 Task: Find connections with filter location Huelva with filter topic #aiwith filter profile language French with filter current company Latest Job Updates For Freshers and Experienced with filter school Freshers Jobs Kolkata with filter industry Religious Institutions with filter service category Personal Injury Law with filter keywords title Quality Engineer
Action: Mouse moved to (531, 70)
Screenshot: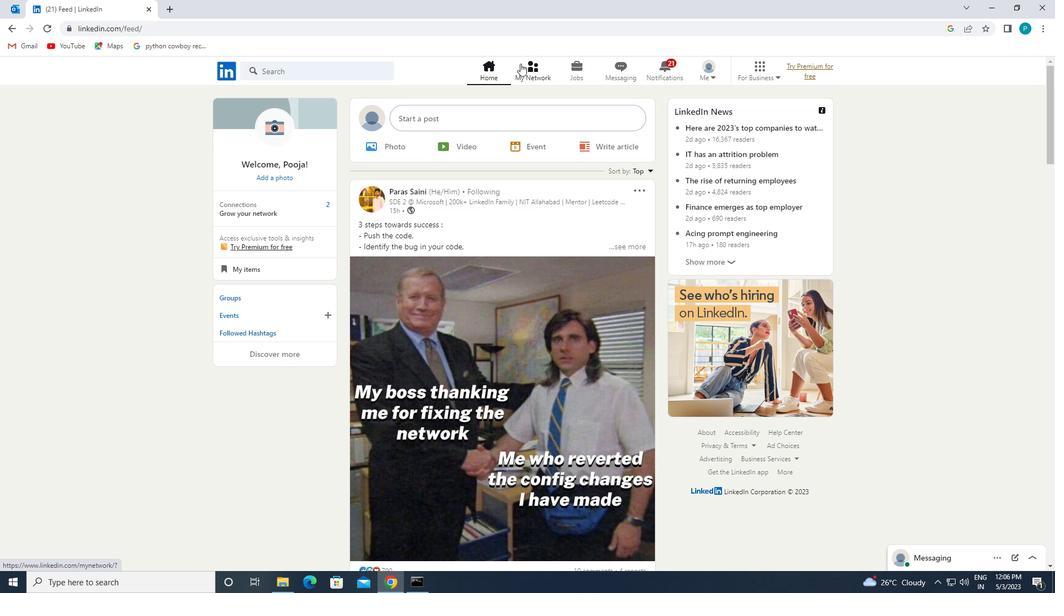 
Action: Mouse pressed left at (531, 70)
Screenshot: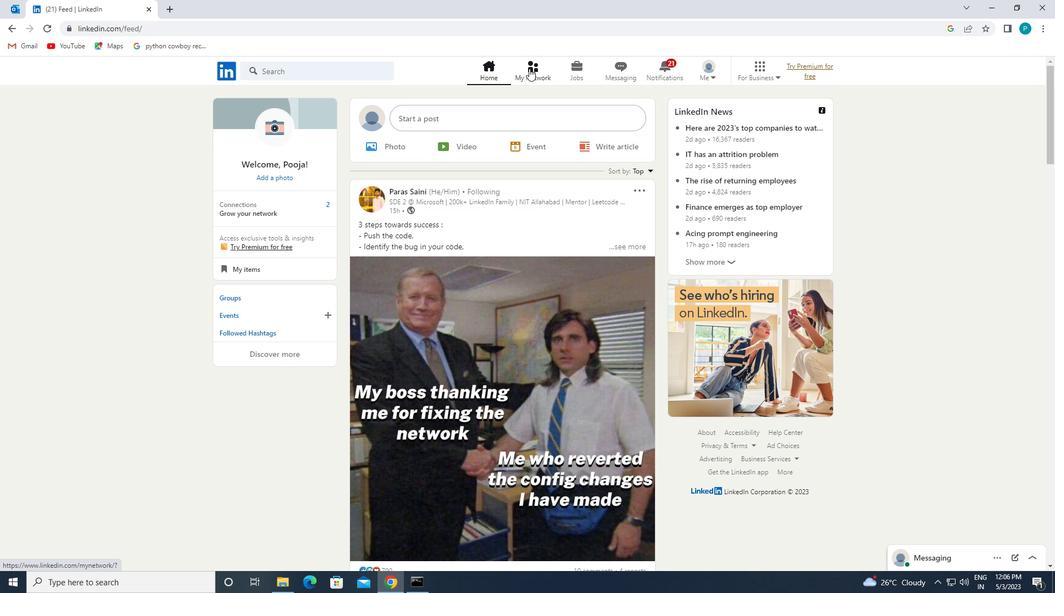 
Action: Mouse moved to (338, 136)
Screenshot: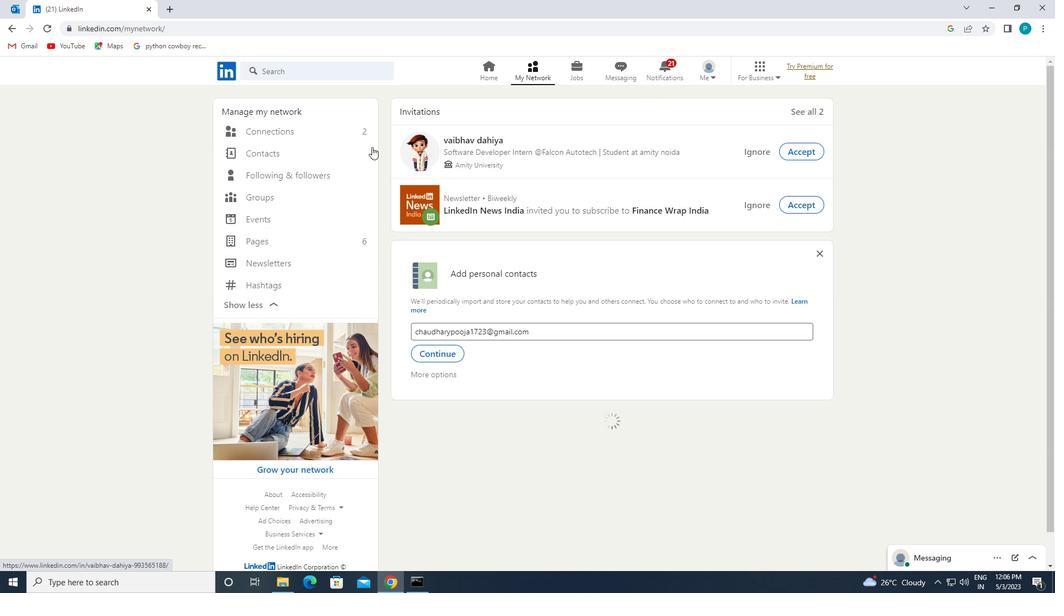 
Action: Mouse pressed left at (338, 136)
Screenshot: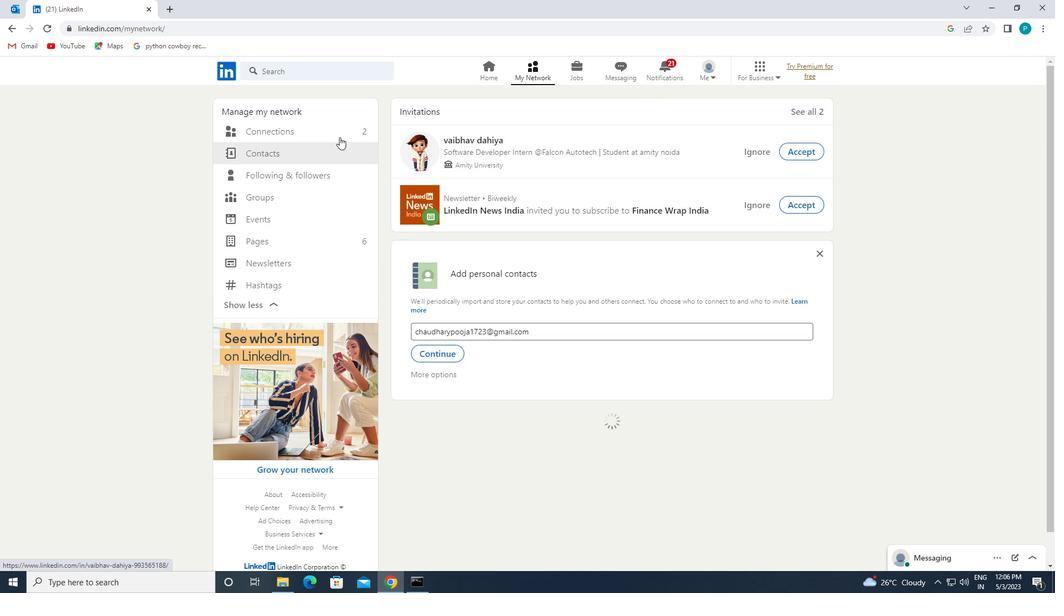 
Action: Mouse moved to (612, 127)
Screenshot: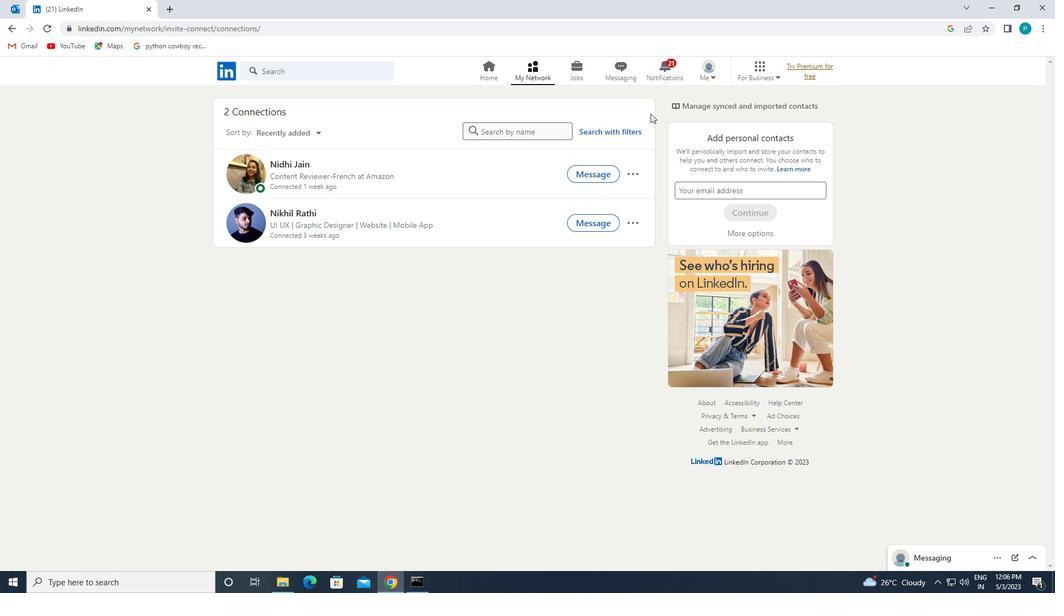 
Action: Mouse pressed left at (612, 127)
Screenshot: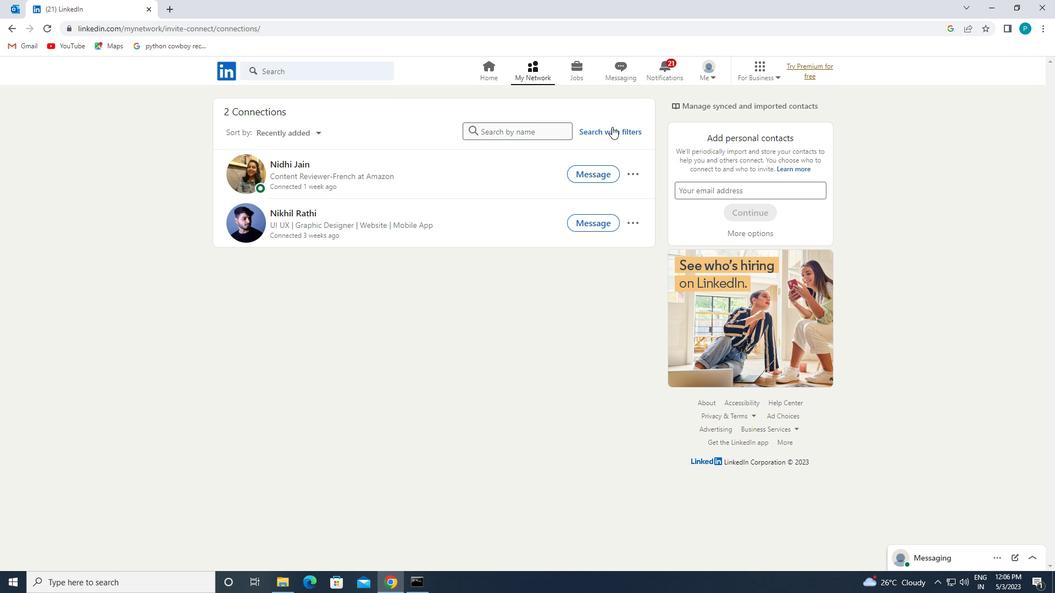 
Action: Mouse moved to (555, 106)
Screenshot: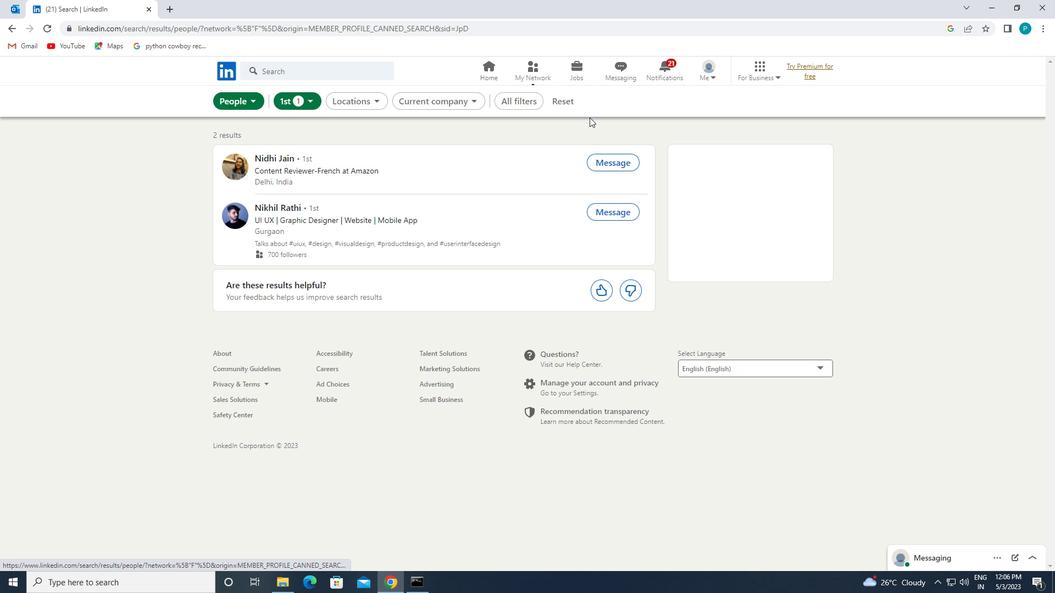 
Action: Mouse pressed left at (555, 106)
Screenshot: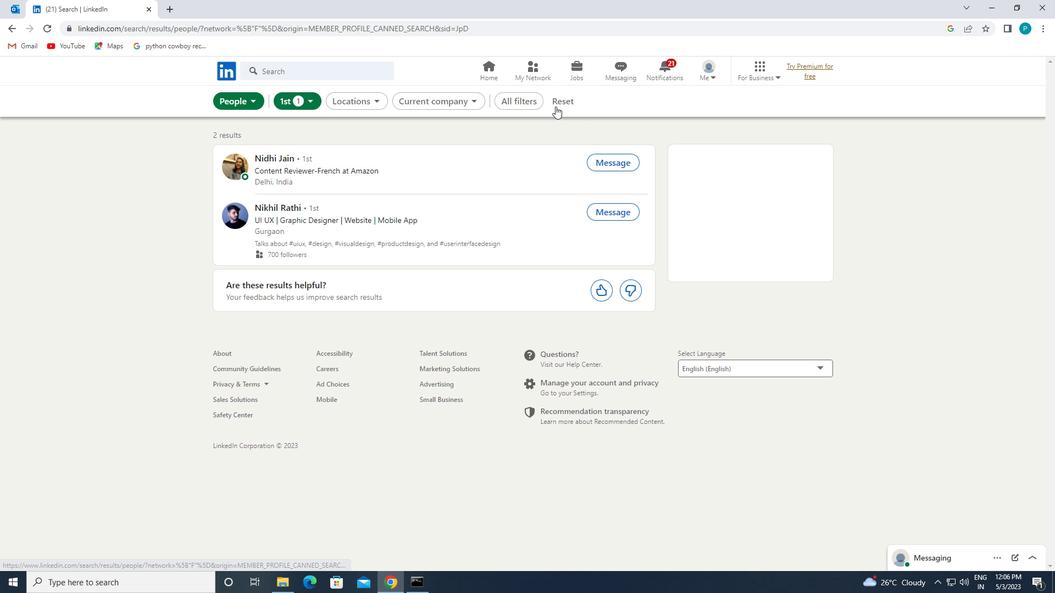 
Action: Mouse moved to (538, 100)
Screenshot: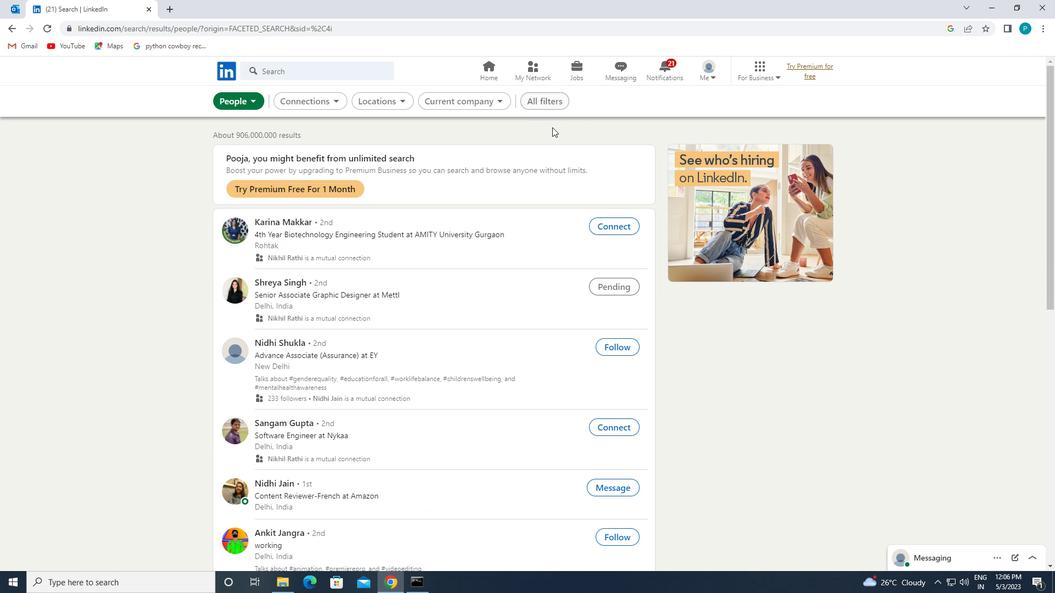 
Action: Mouse pressed left at (538, 100)
Screenshot: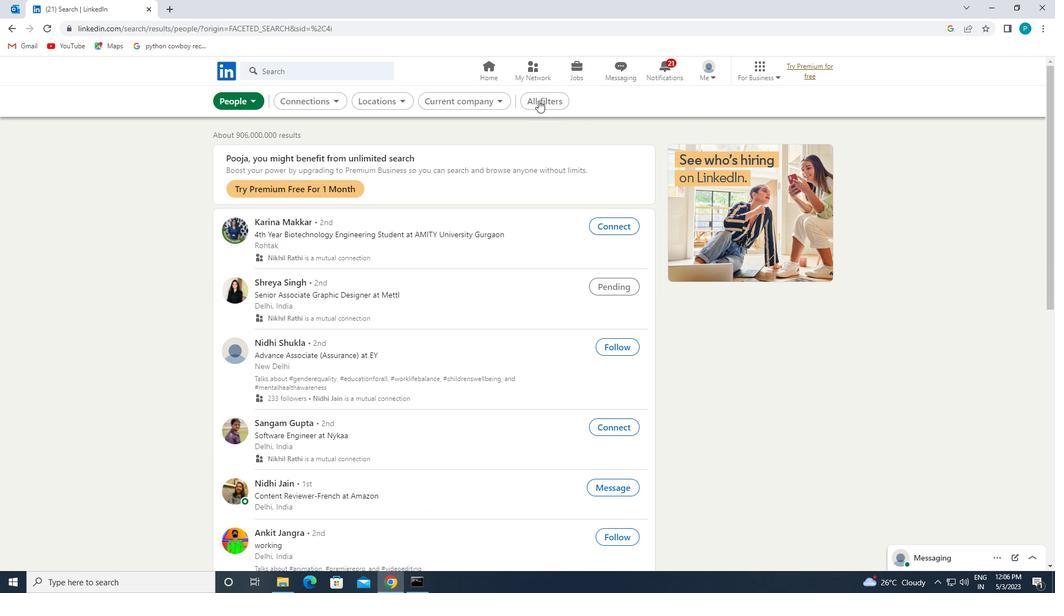 
Action: Mouse moved to (873, 267)
Screenshot: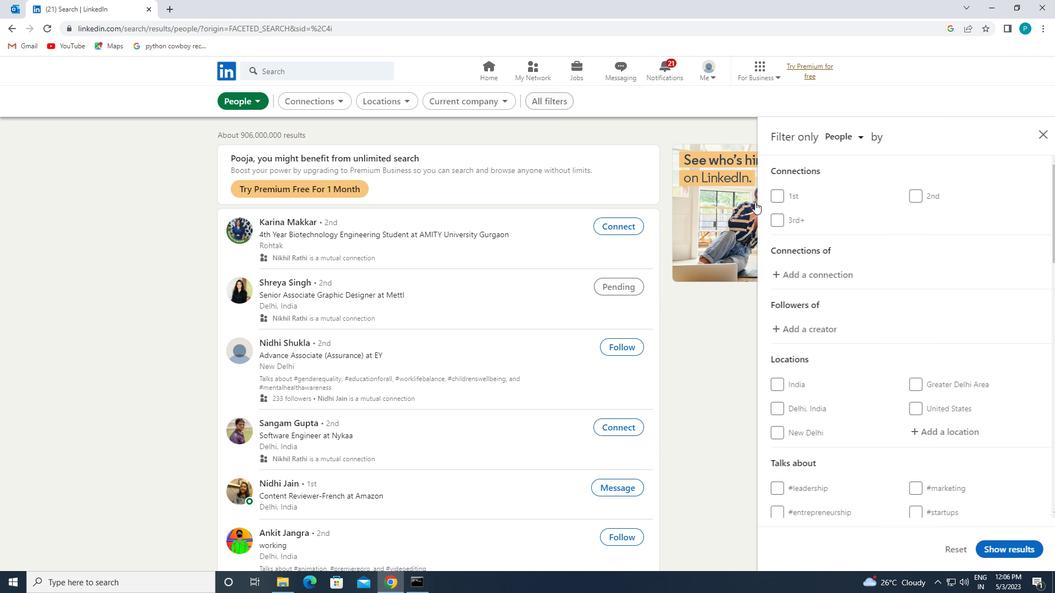 
Action: Mouse scrolled (873, 267) with delta (0, 0)
Screenshot: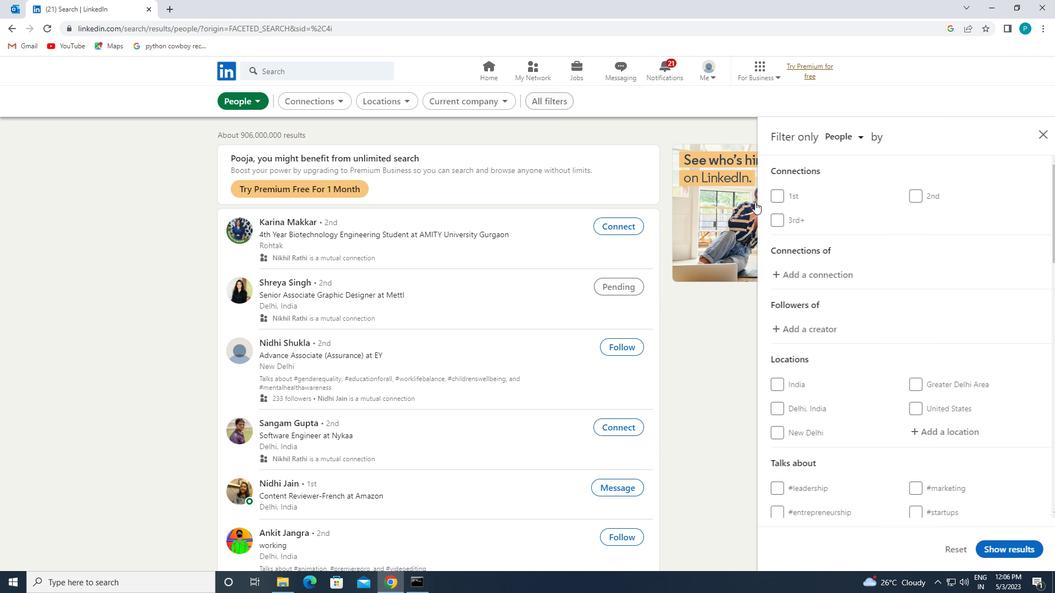 
Action: Mouse scrolled (873, 267) with delta (0, 0)
Screenshot: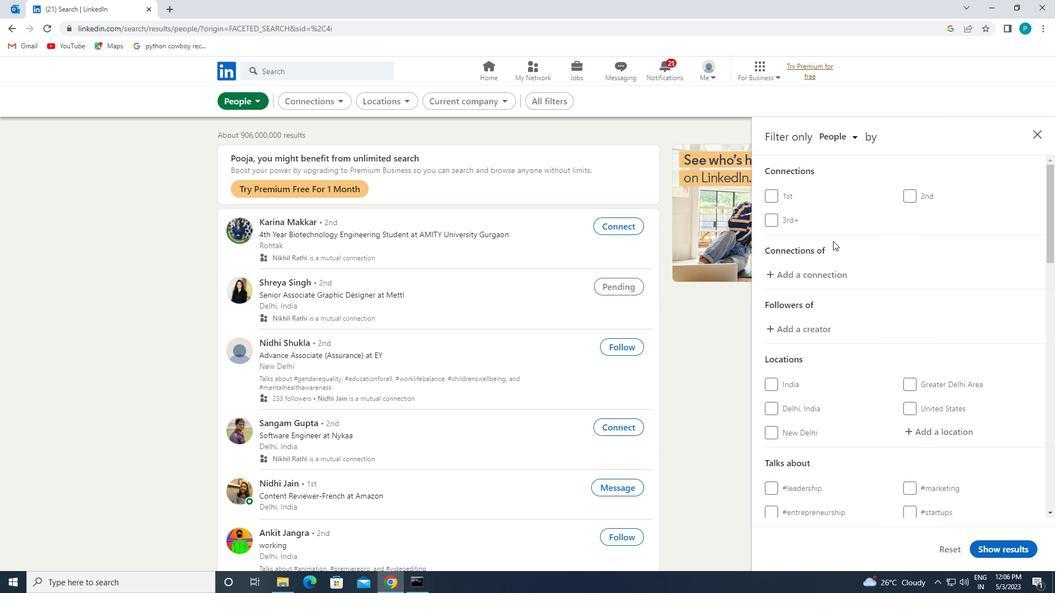 
Action: Mouse moved to (878, 277)
Screenshot: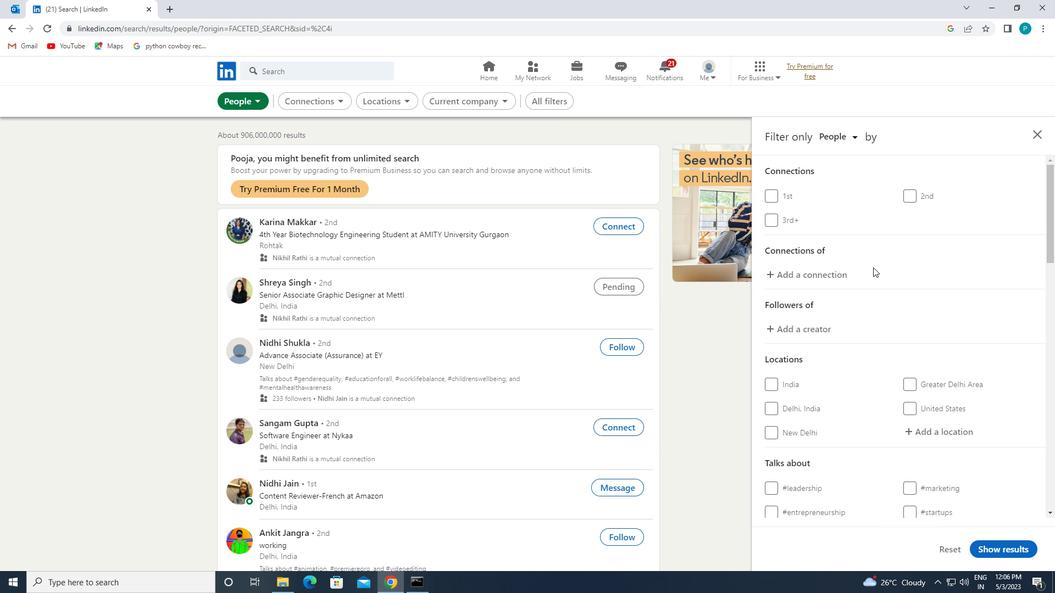 
Action: Mouse scrolled (878, 276) with delta (0, 0)
Screenshot: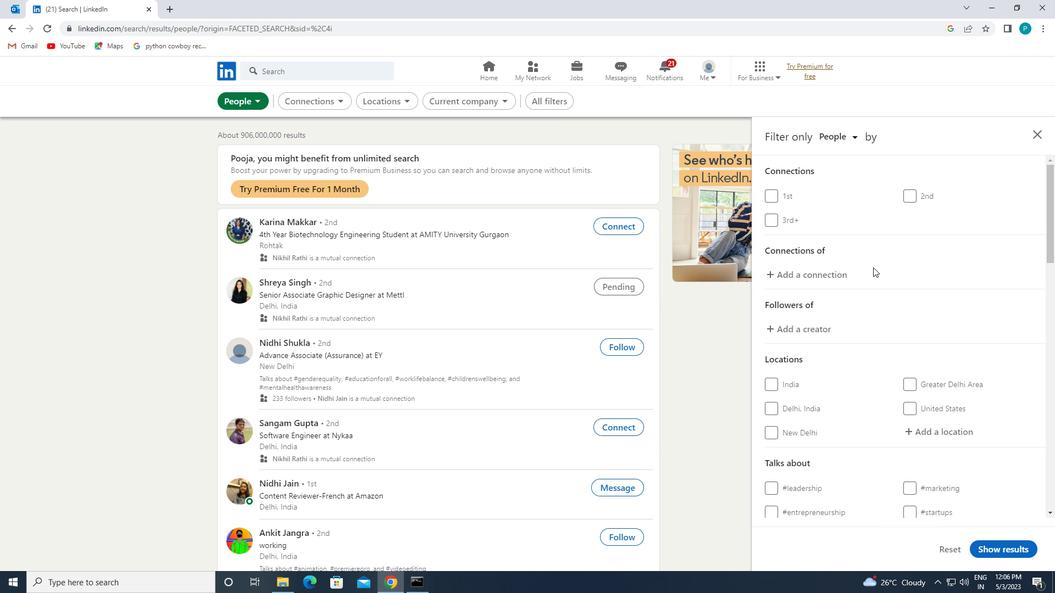 
Action: Mouse moved to (924, 264)
Screenshot: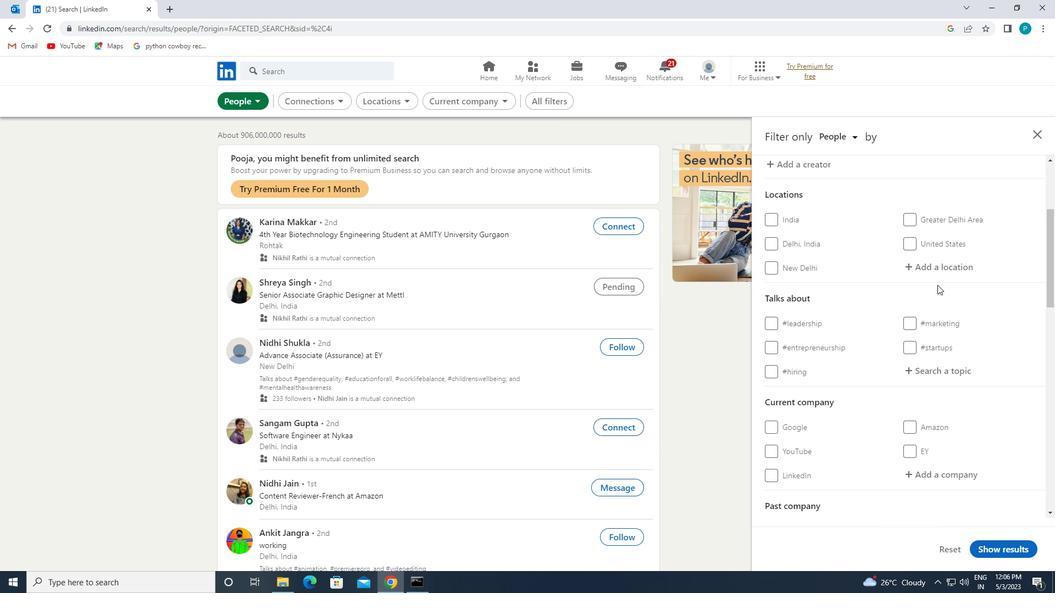 
Action: Mouse pressed left at (924, 264)
Screenshot: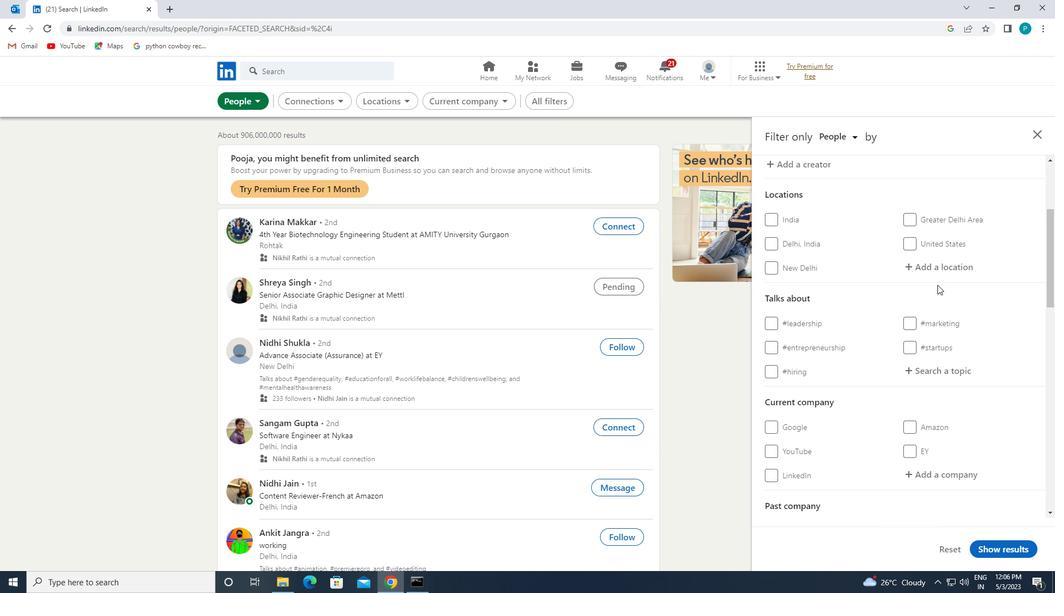 
Action: Key pressed <Key.caps_lock>h<Key.caps_lock>uelva
Screenshot: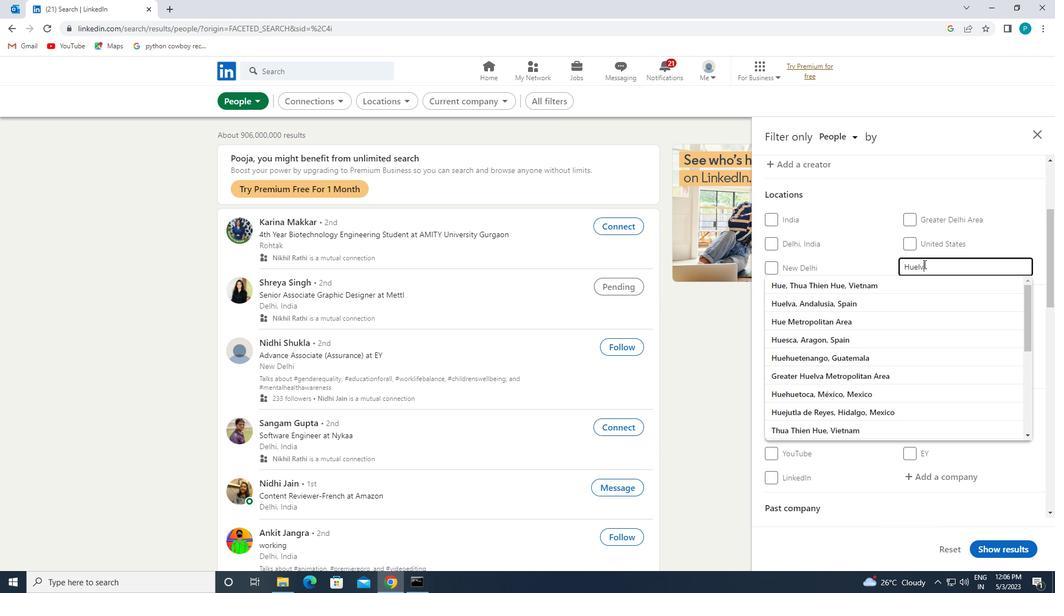 
Action: Mouse moved to (909, 281)
Screenshot: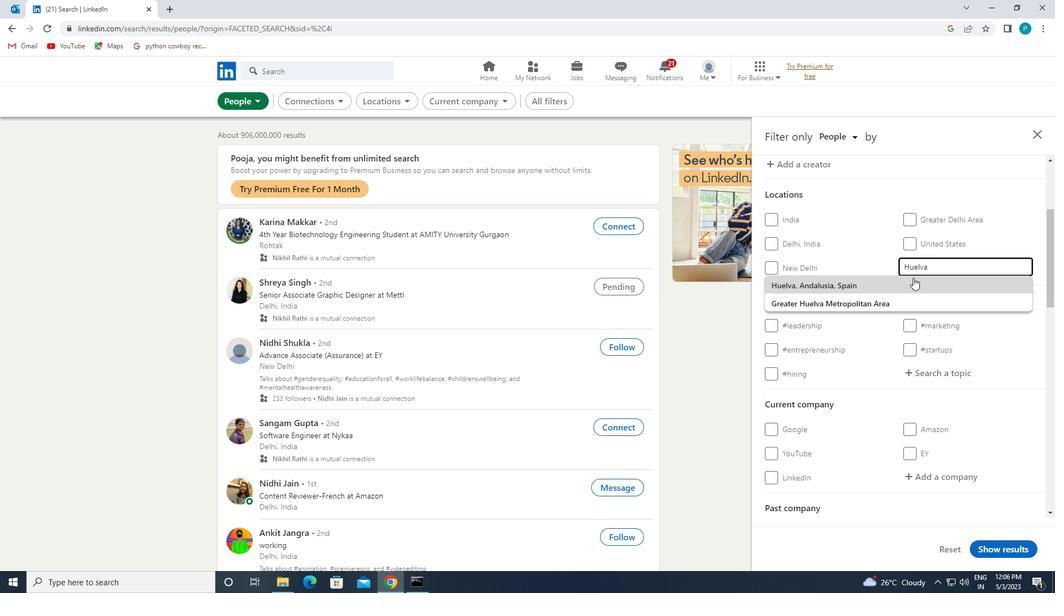 
Action: Mouse pressed left at (909, 281)
Screenshot: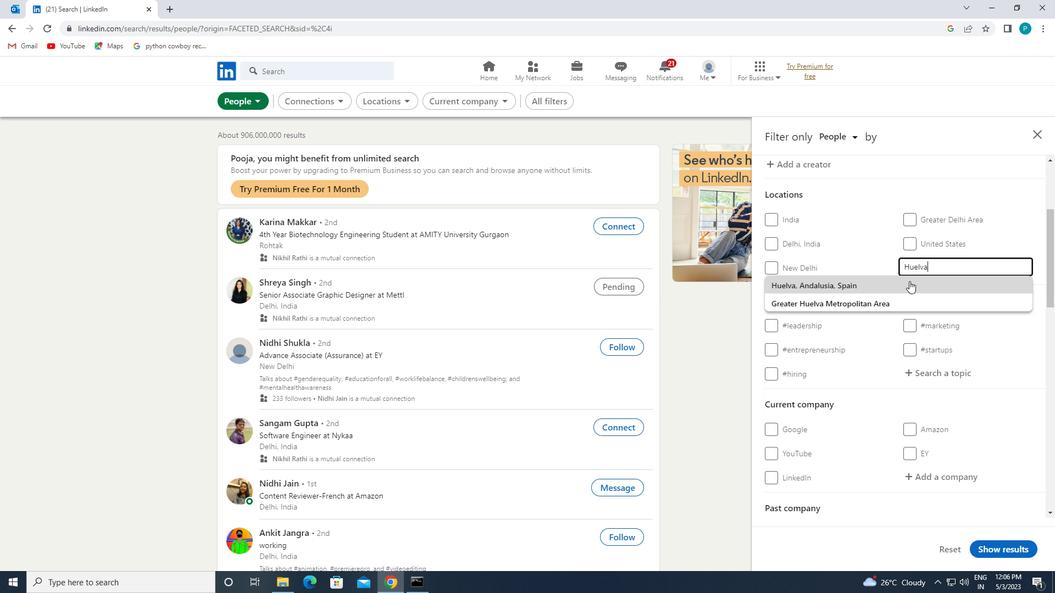 
Action: Mouse moved to (950, 313)
Screenshot: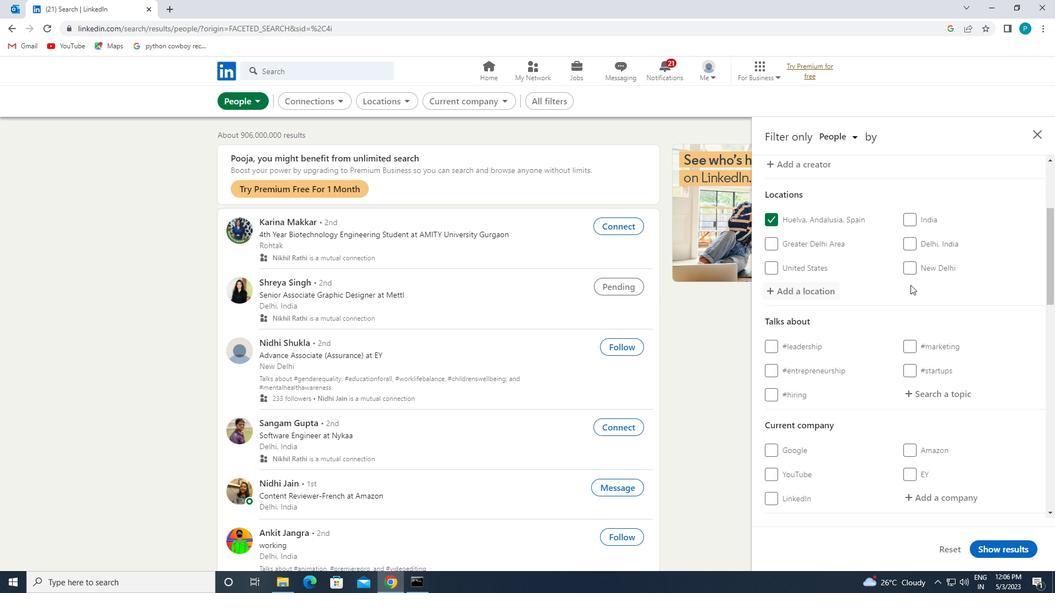 
Action: Mouse scrolled (950, 312) with delta (0, 0)
Screenshot: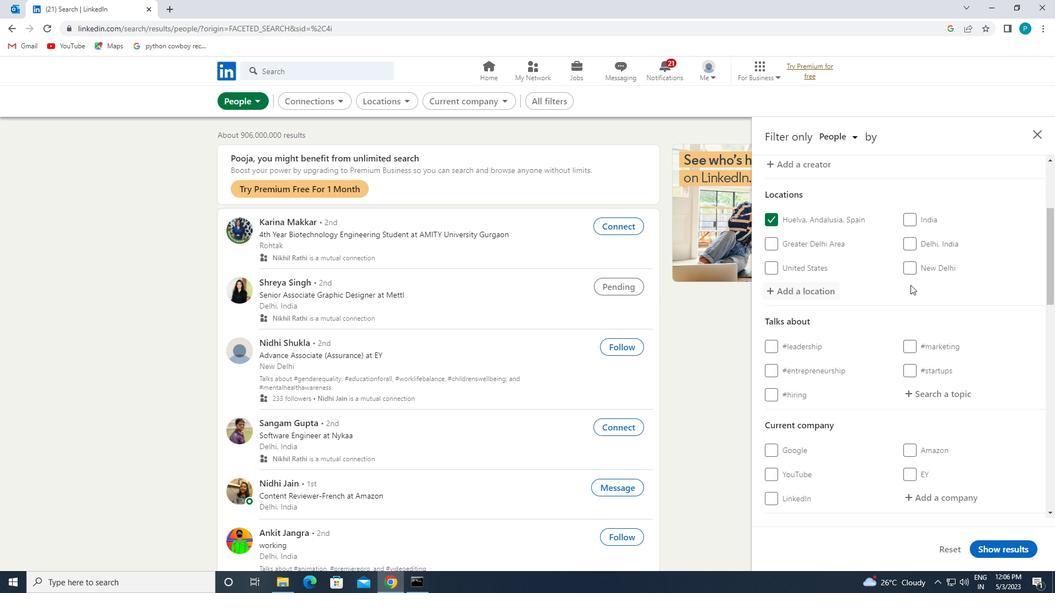 
Action: Mouse moved to (950, 314)
Screenshot: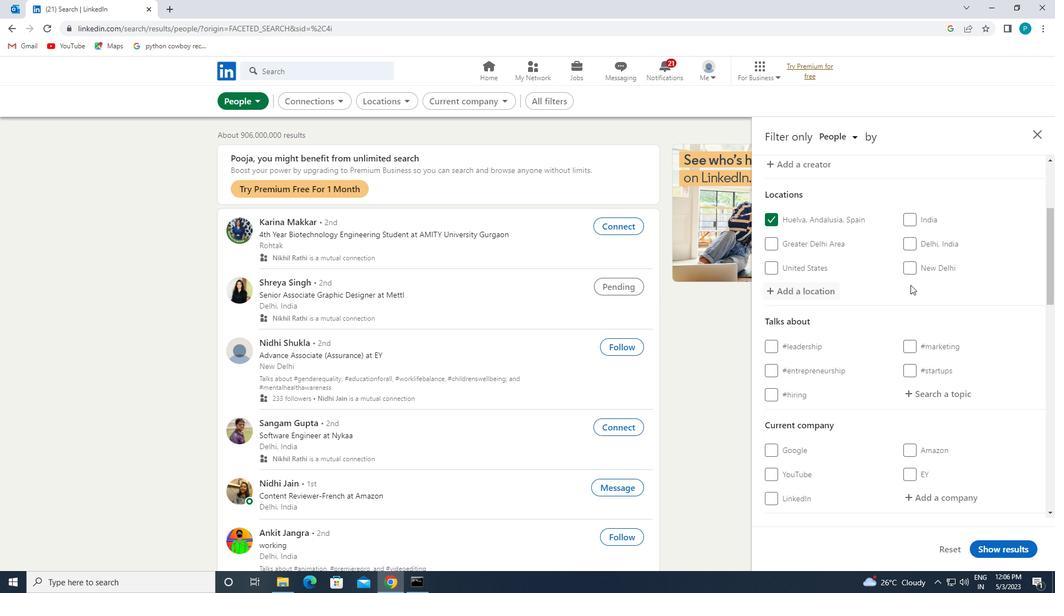
Action: Mouse scrolled (950, 313) with delta (0, 0)
Screenshot: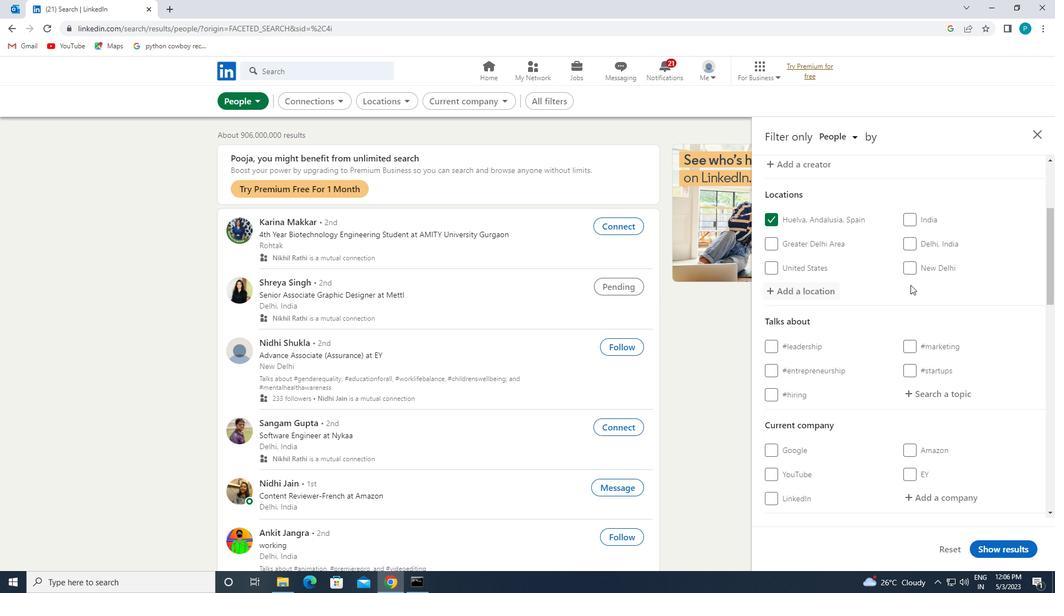 
Action: Mouse scrolled (950, 313) with delta (0, 0)
Screenshot: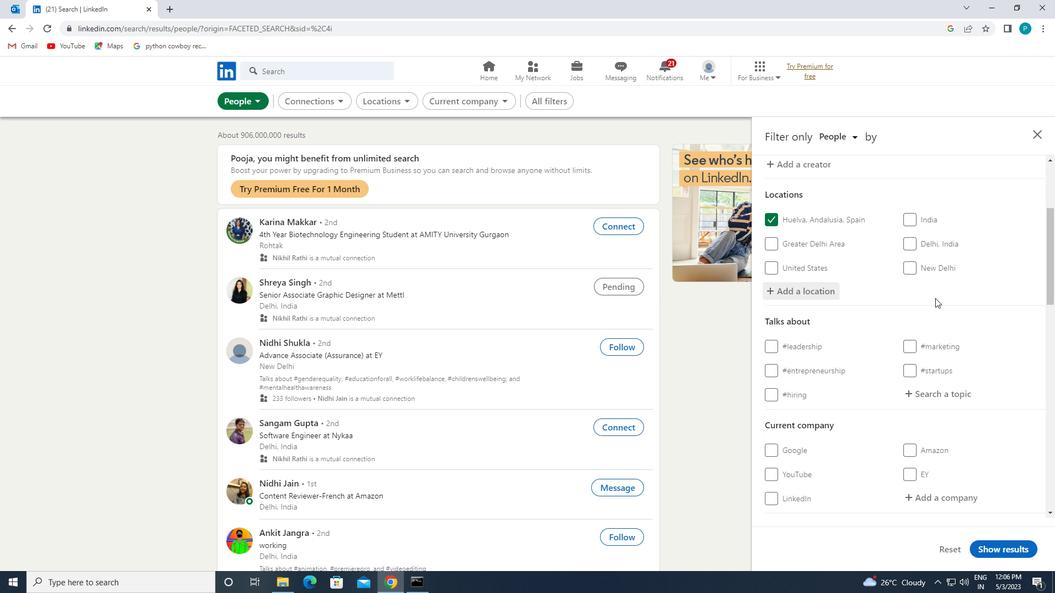 
Action: Mouse moved to (918, 230)
Screenshot: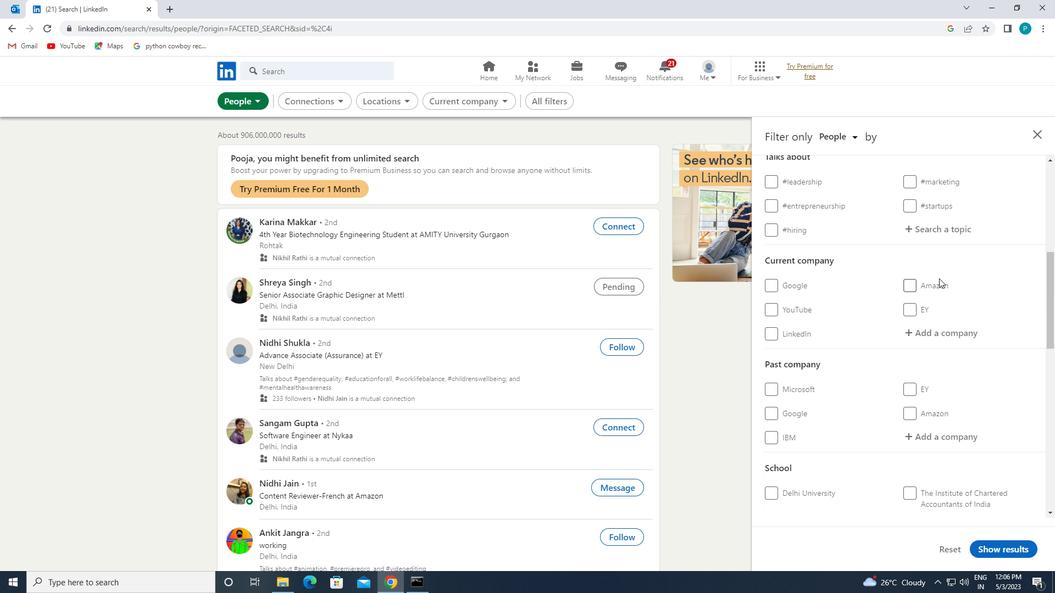 
Action: Mouse pressed left at (918, 230)
Screenshot: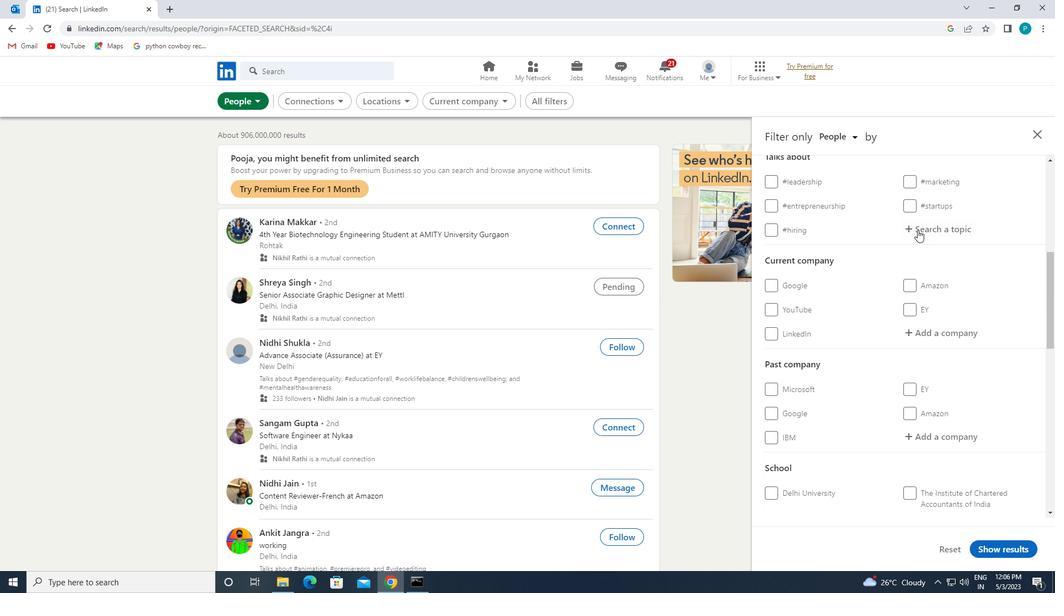
Action: Mouse moved to (933, 240)
Screenshot: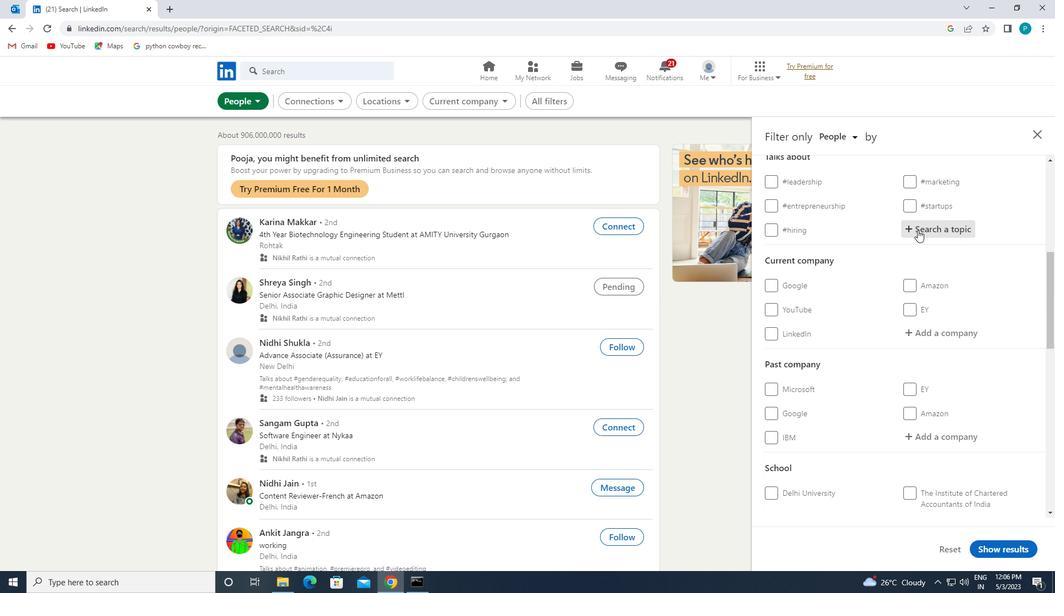 
Action: Key pressed <Key.shift><Key.shift>#AI
Screenshot: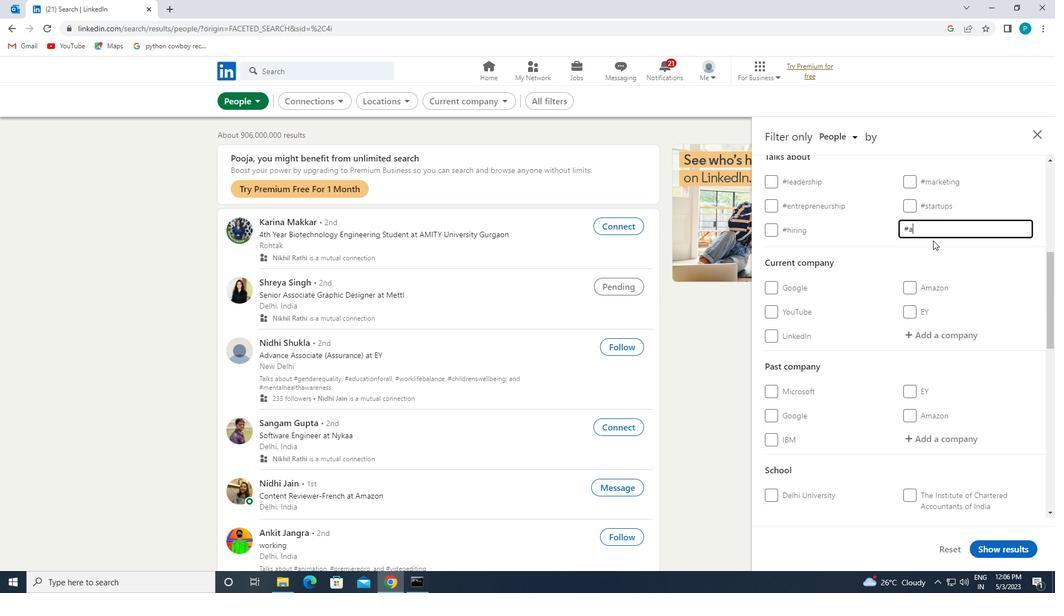 
Action: Mouse moved to (952, 253)
Screenshot: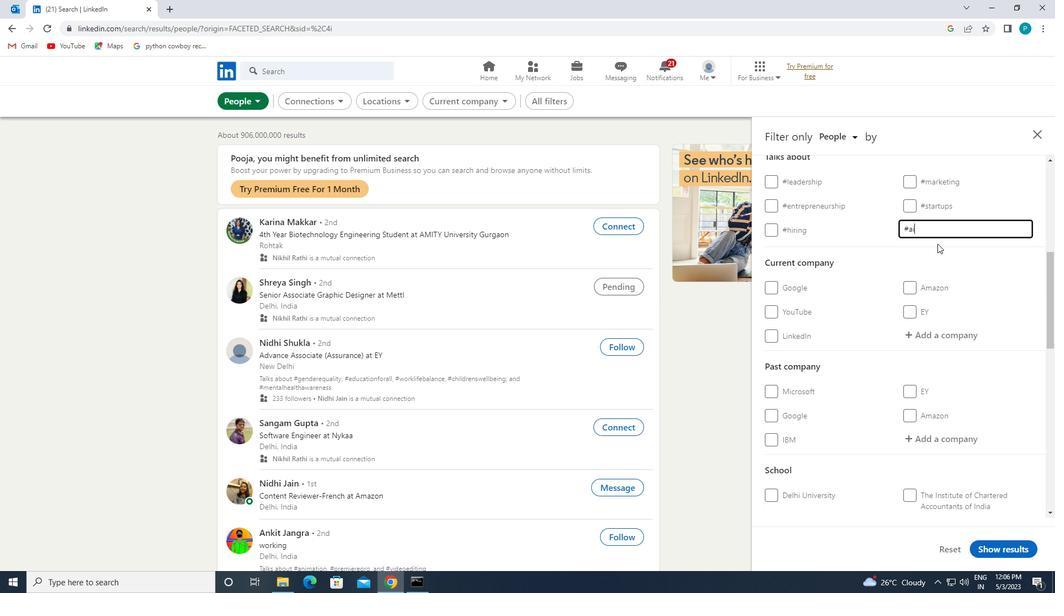 
Action: Mouse scrolled (952, 252) with delta (0, 0)
Screenshot: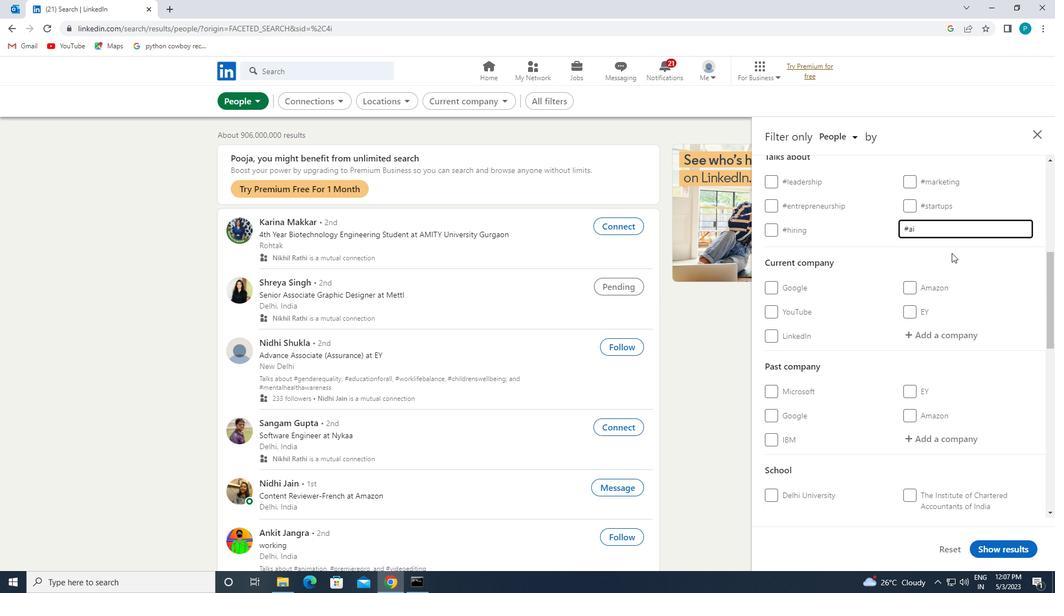 
Action: Mouse scrolled (952, 252) with delta (0, 0)
Screenshot: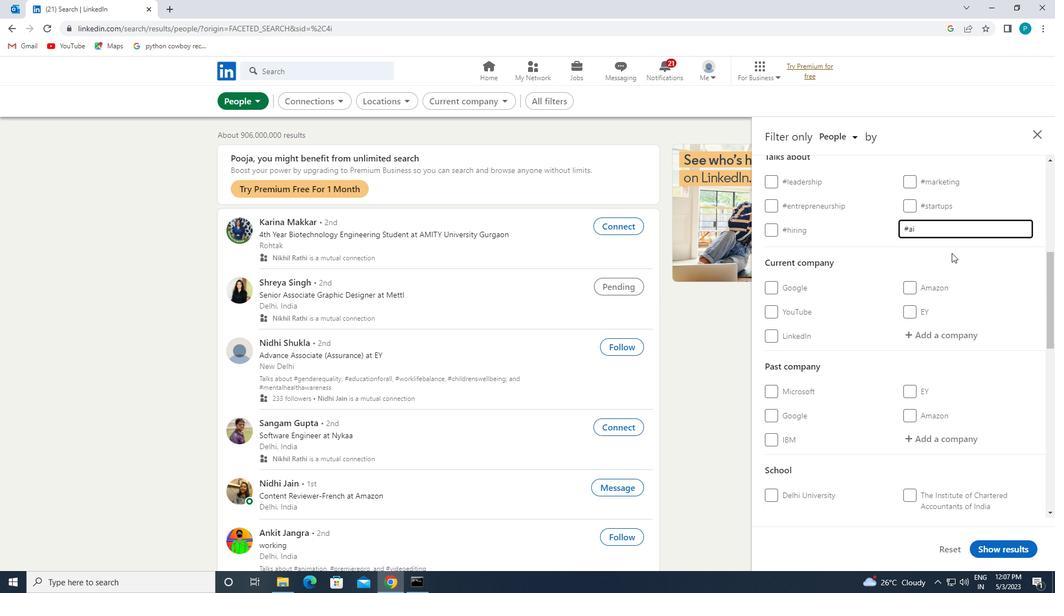 
Action: Mouse scrolled (952, 252) with delta (0, 0)
Screenshot: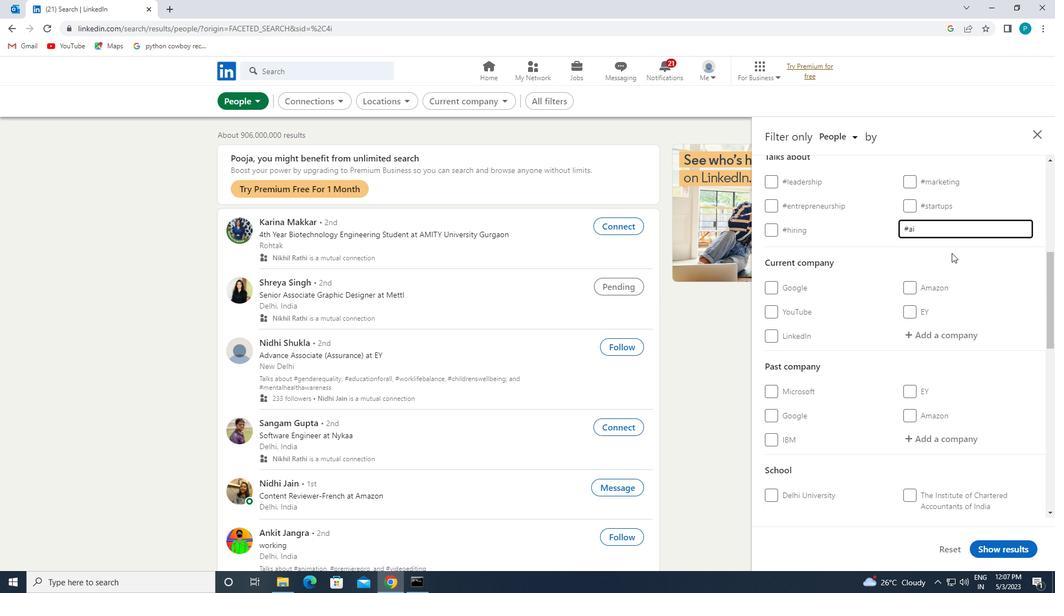 
Action: Mouse scrolled (952, 252) with delta (0, 0)
Screenshot: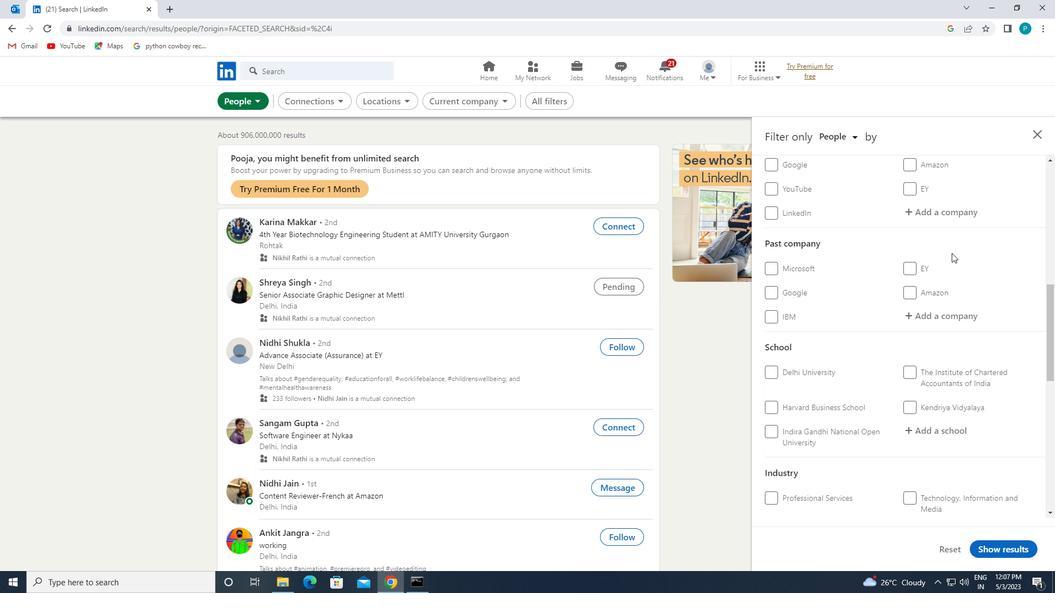 
Action: Mouse scrolled (952, 252) with delta (0, 0)
Screenshot: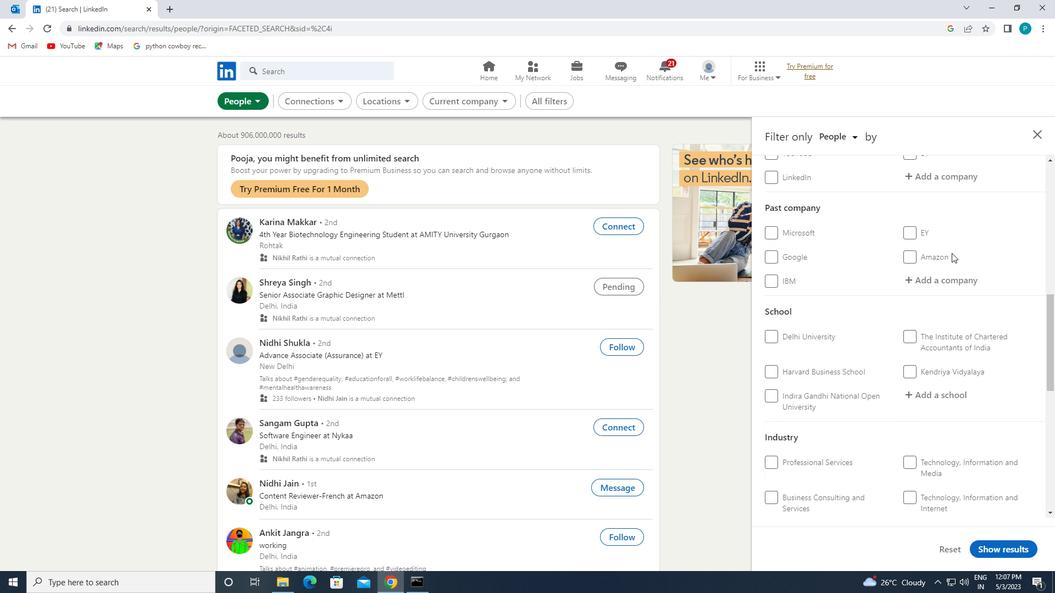 
Action: Mouse moved to (833, 399)
Screenshot: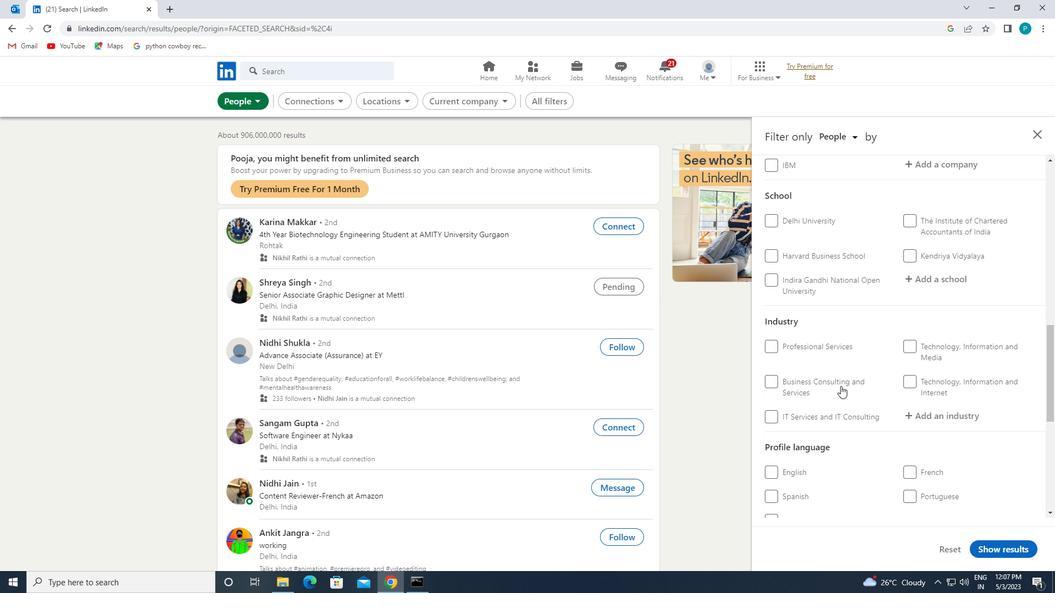 
Action: Mouse scrolled (833, 398) with delta (0, 0)
Screenshot: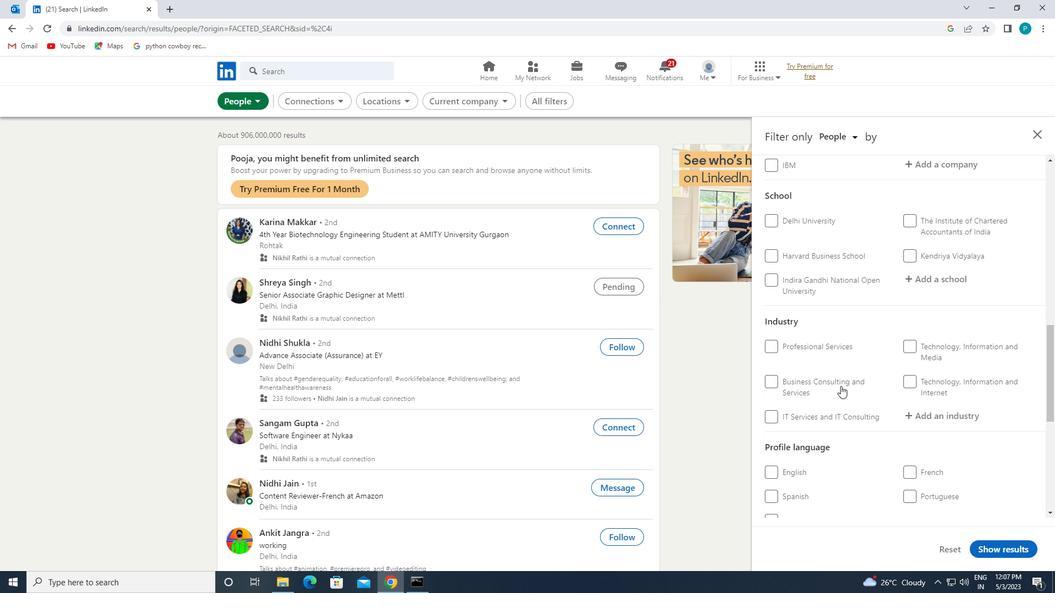 
Action: Mouse moved to (927, 417)
Screenshot: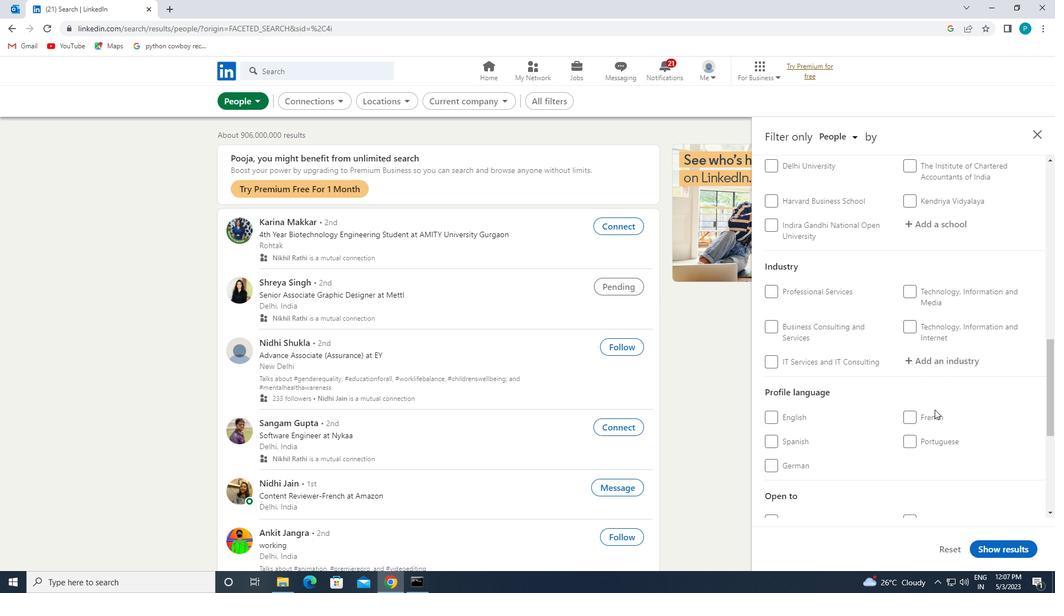 
Action: Mouse pressed left at (927, 417)
Screenshot: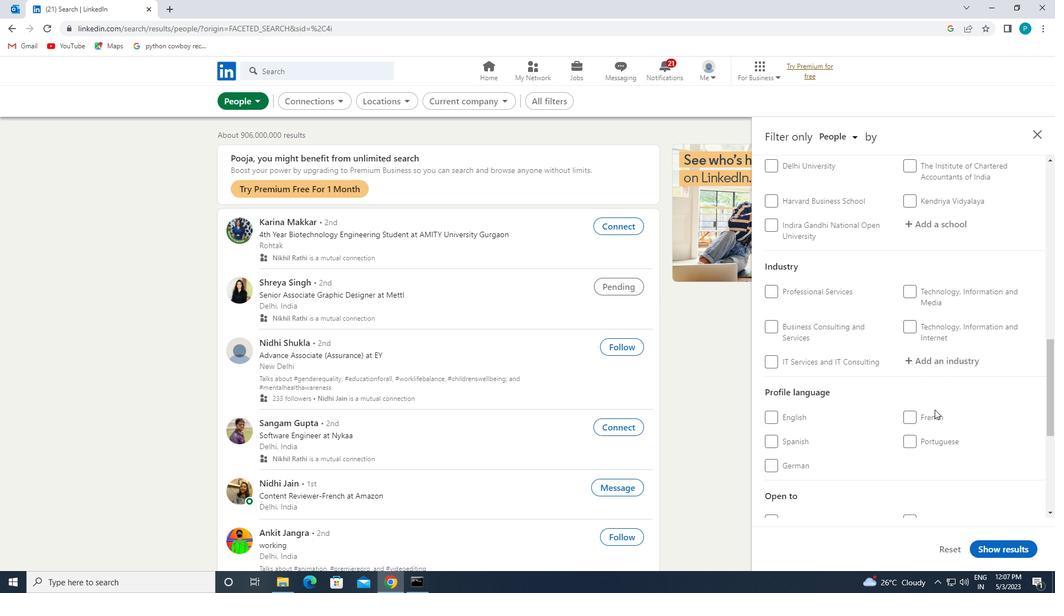 
Action: Mouse moved to (952, 370)
Screenshot: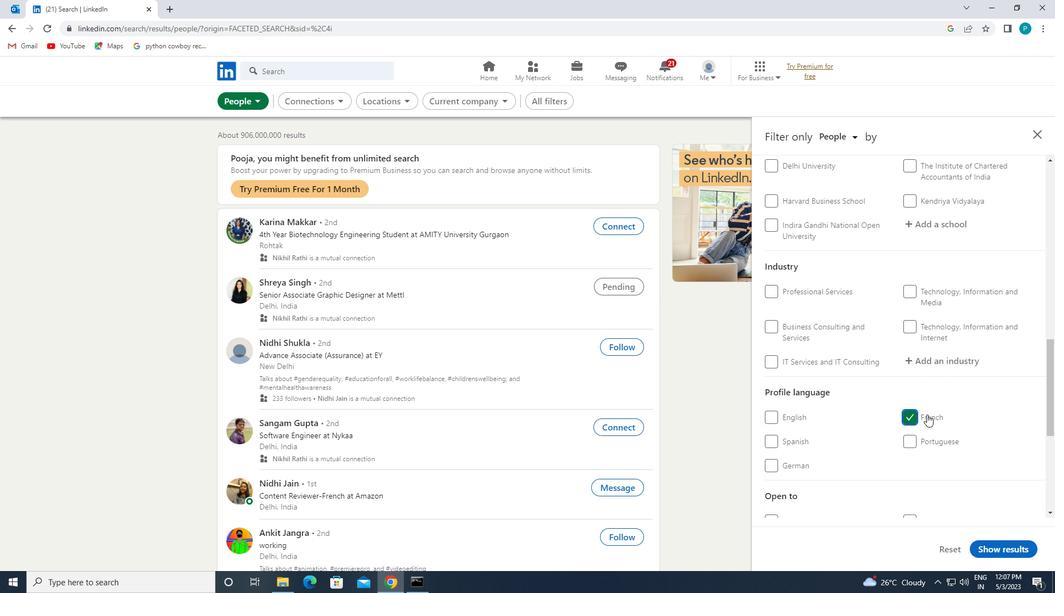 
Action: Mouse scrolled (952, 371) with delta (0, 0)
Screenshot: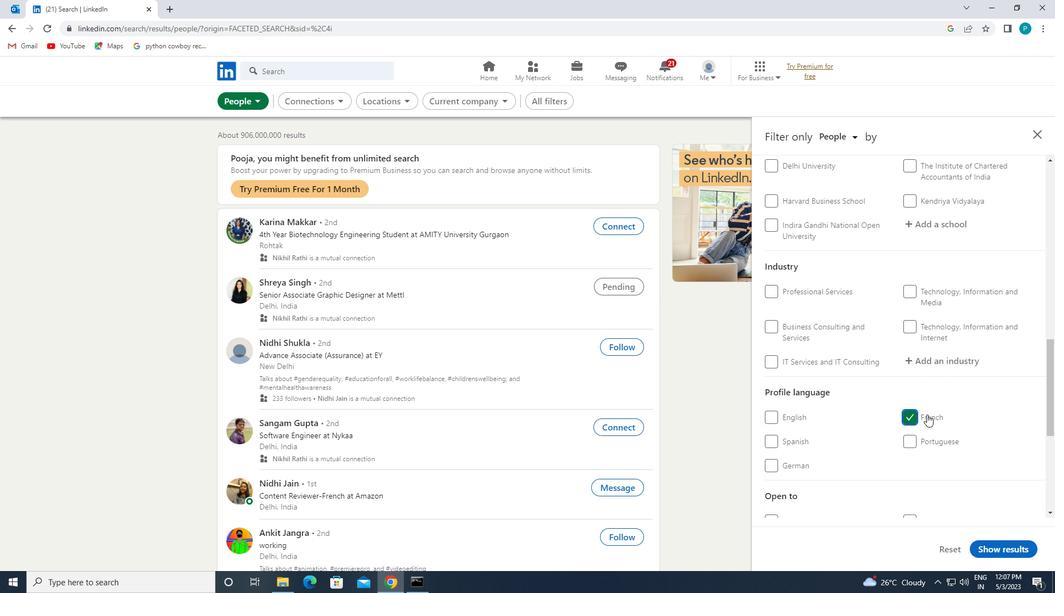 
Action: Mouse scrolled (952, 371) with delta (0, 0)
Screenshot: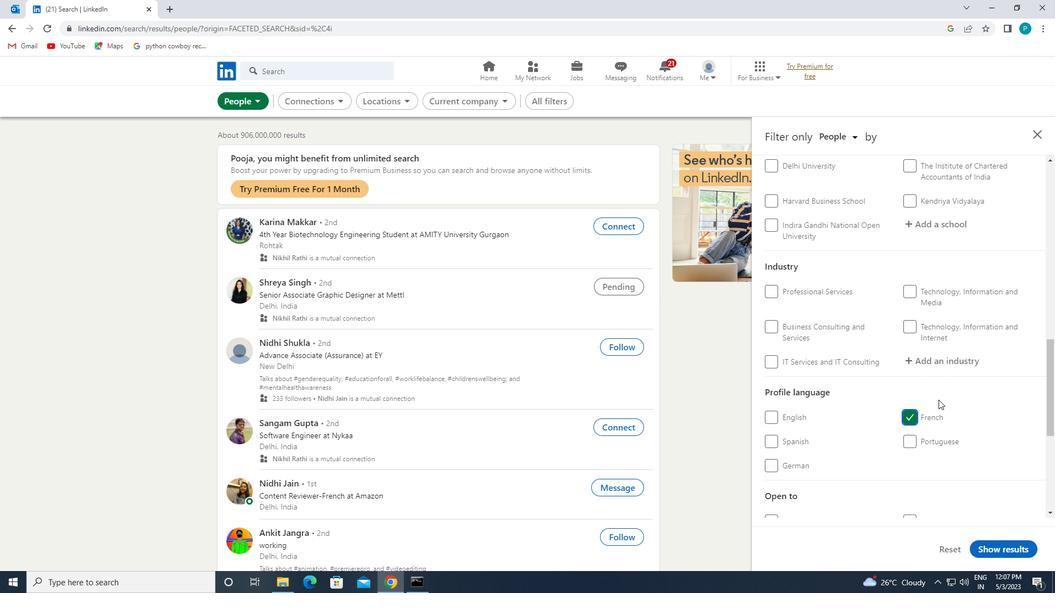 
Action: Mouse scrolled (952, 371) with delta (0, 0)
Screenshot: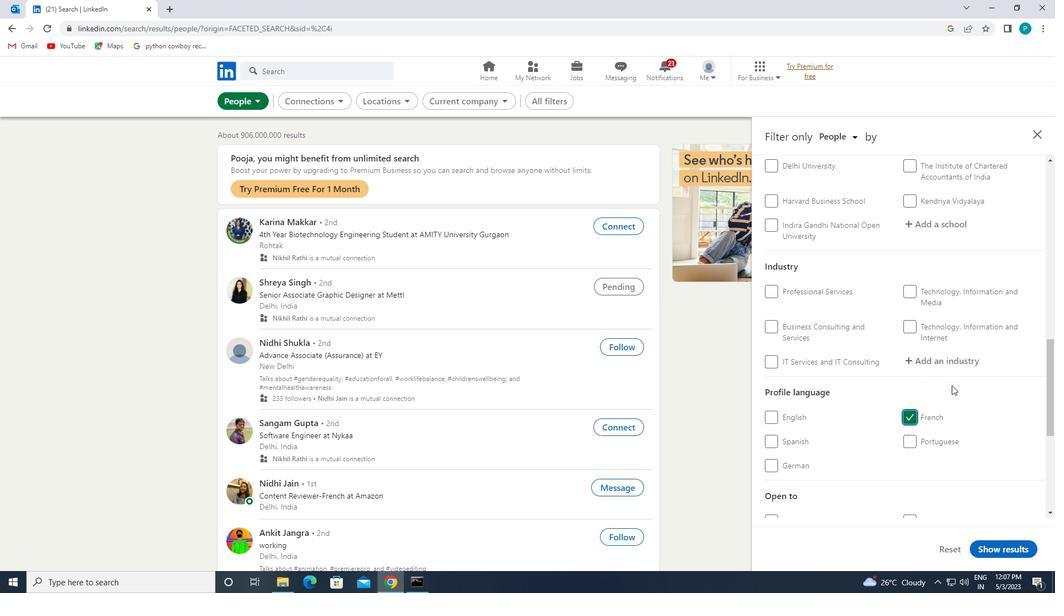 
Action: Mouse moved to (953, 363)
Screenshot: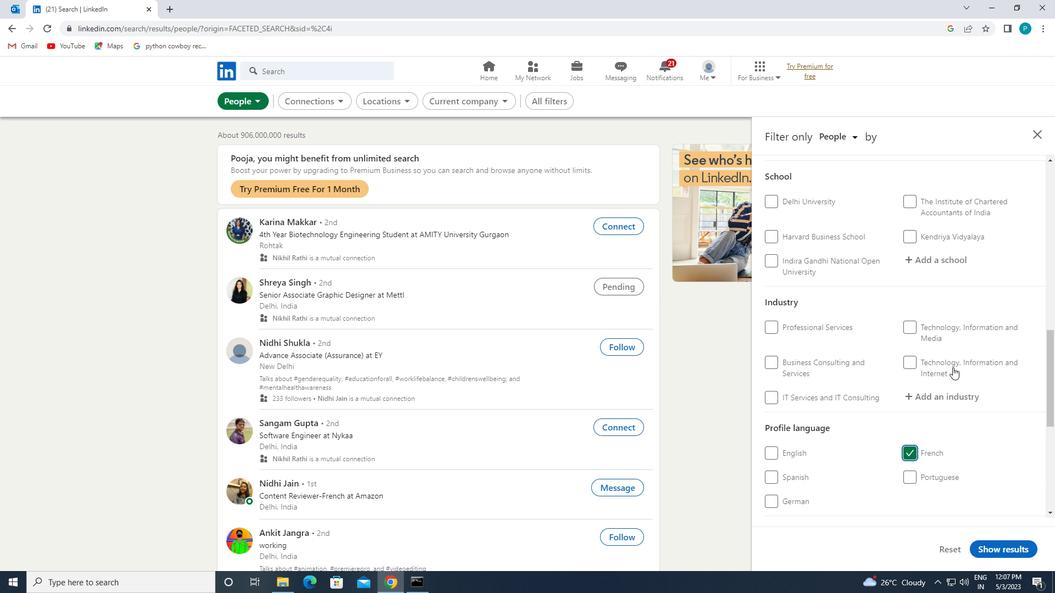 
Action: Mouse scrolled (953, 363) with delta (0, 0)
Screenshot: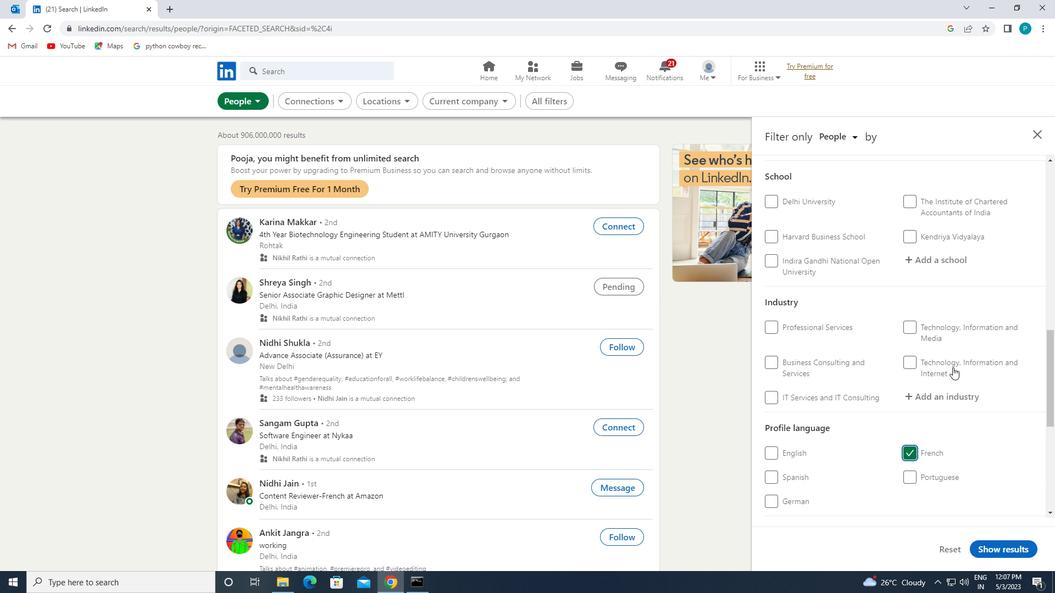 
Action: Mouse moved to (953, 362)
Screenshot: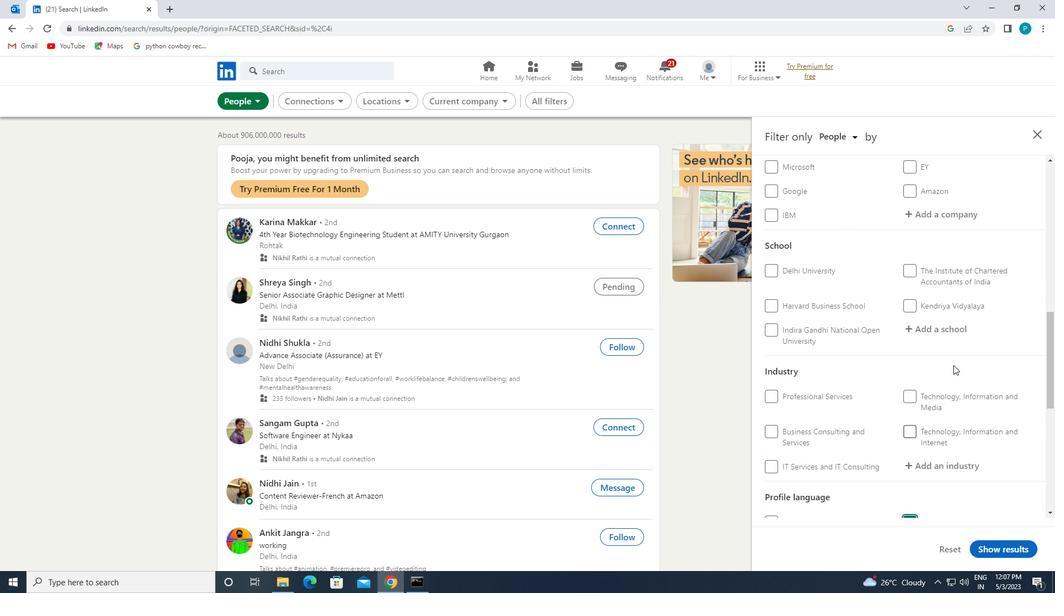 
Action: Mouse scrolled (953, 362) with delta (0, 0)
Screenshot: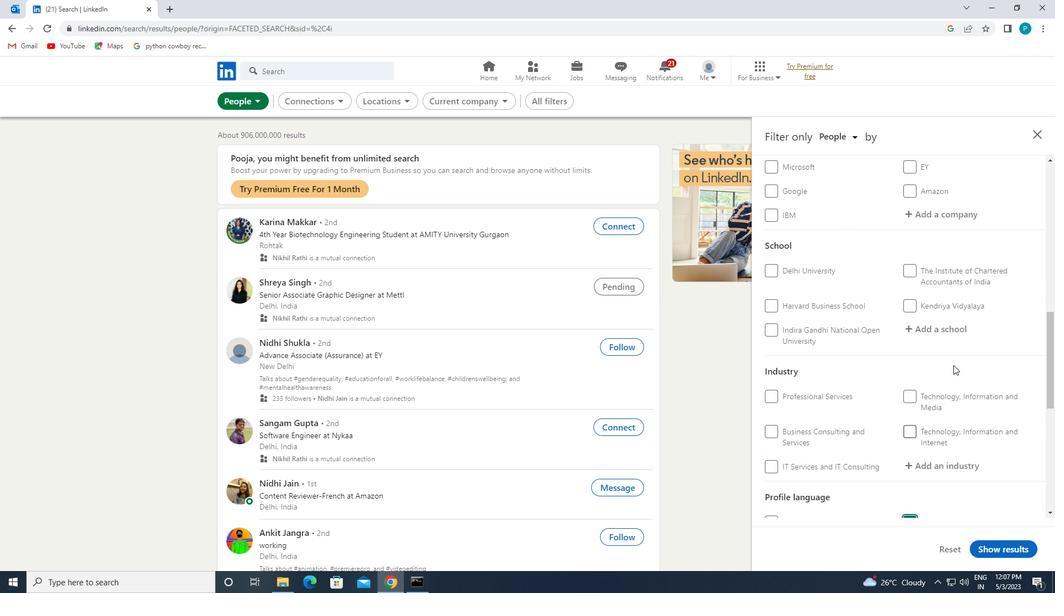 
Action: Mouse scrolled (953, 362) with delta (0, 0)
Screenshot: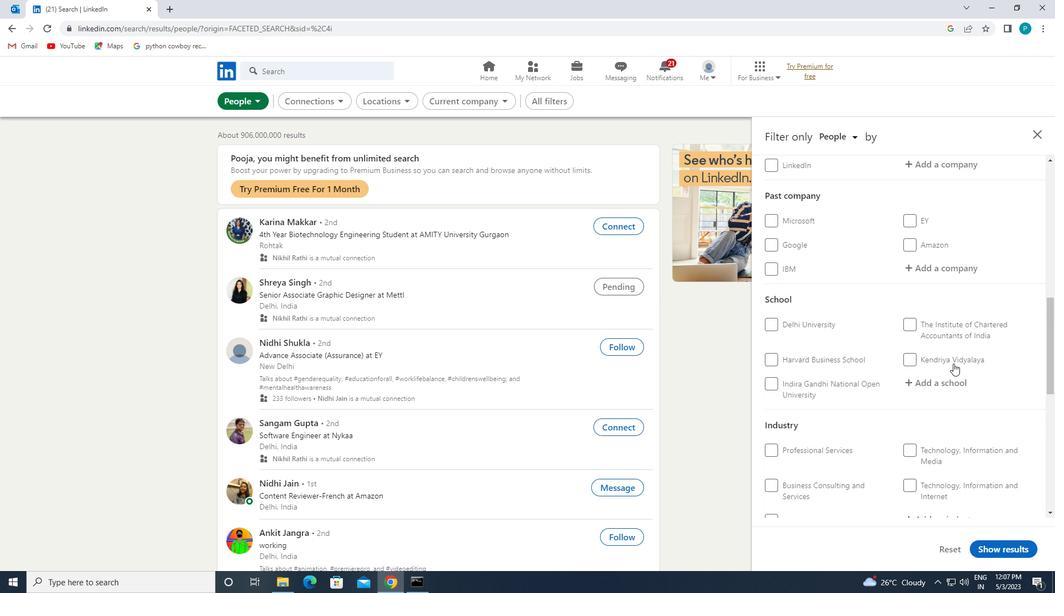 
Action: Mouse moved to (944, 327)
Screenshot: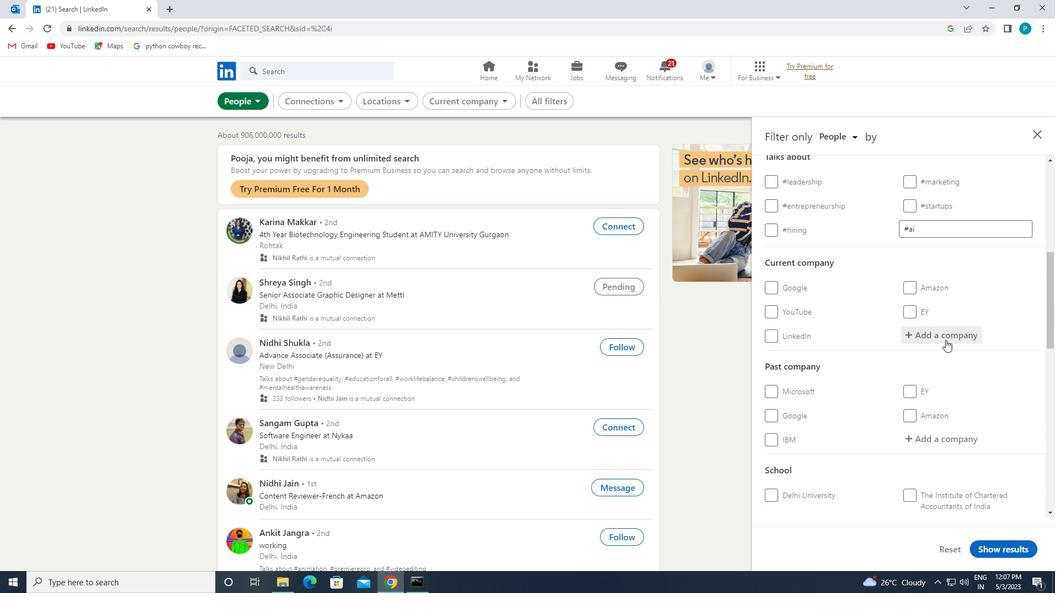 
Action: Mouse pressed left at (944, 327)
Screenshot: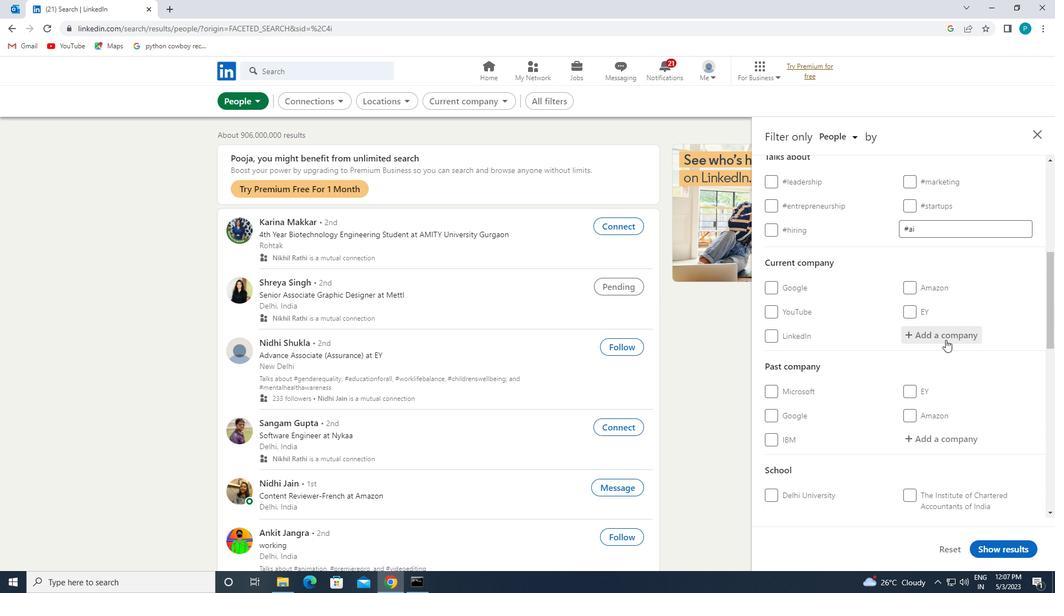 
Action: Mouse moved to (945, 327)
Screenshot: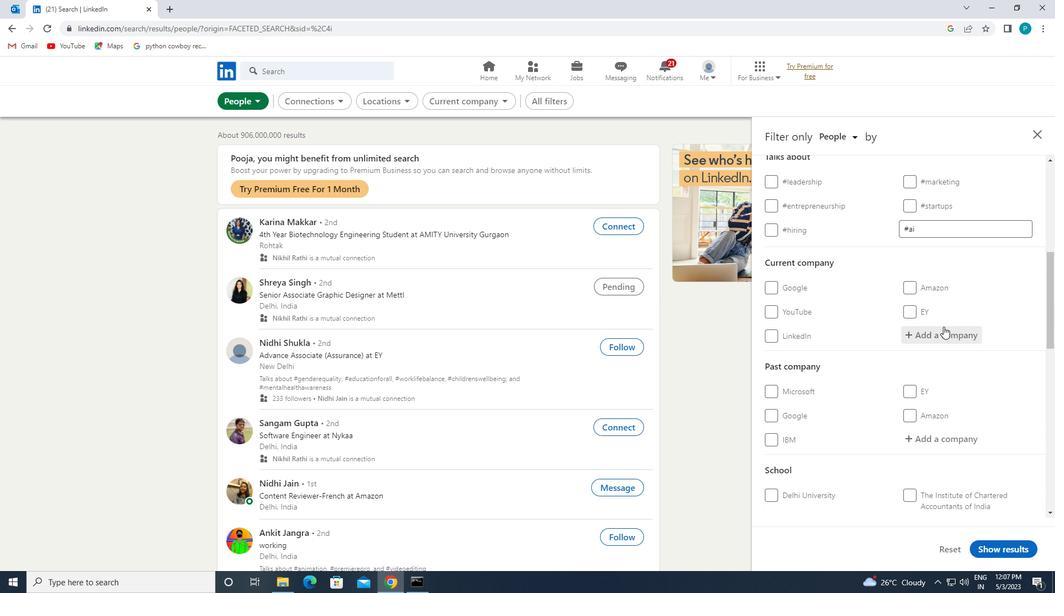 
Action: Key pressed <Key.caps_lock>L<Key.caps_lock>ATEST
Screenshot: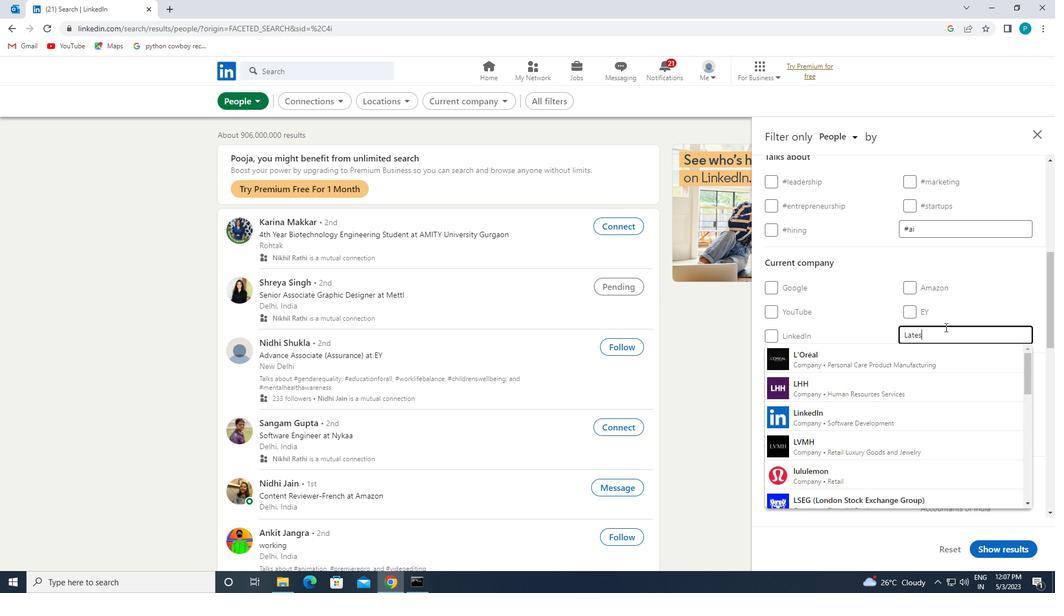 
Action: Mouse moved to (899, 377)
Screenshot: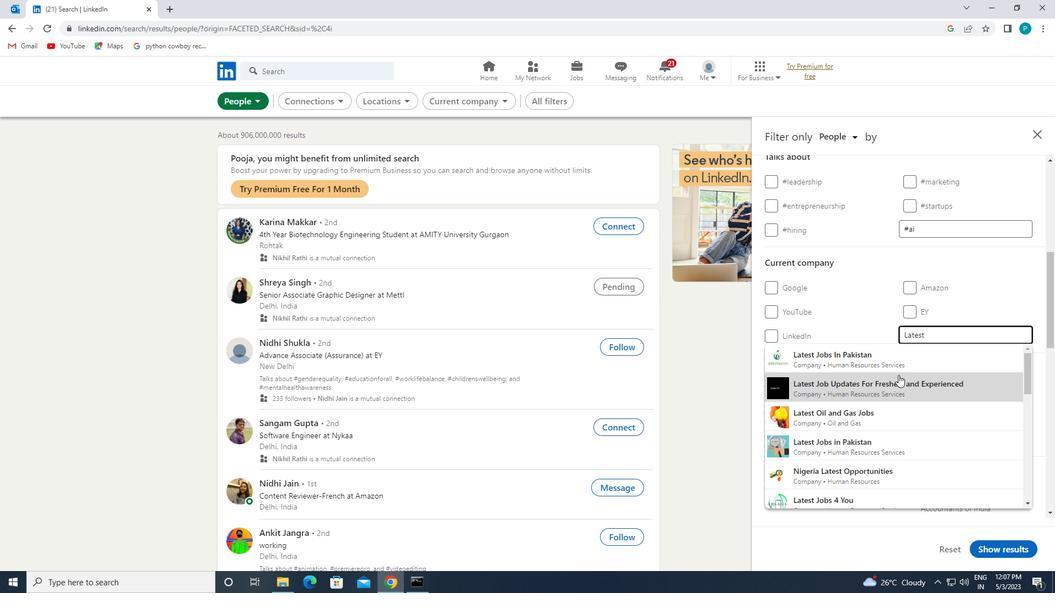 
Action: Mouse pressed left at (899, 377)
Screenshot: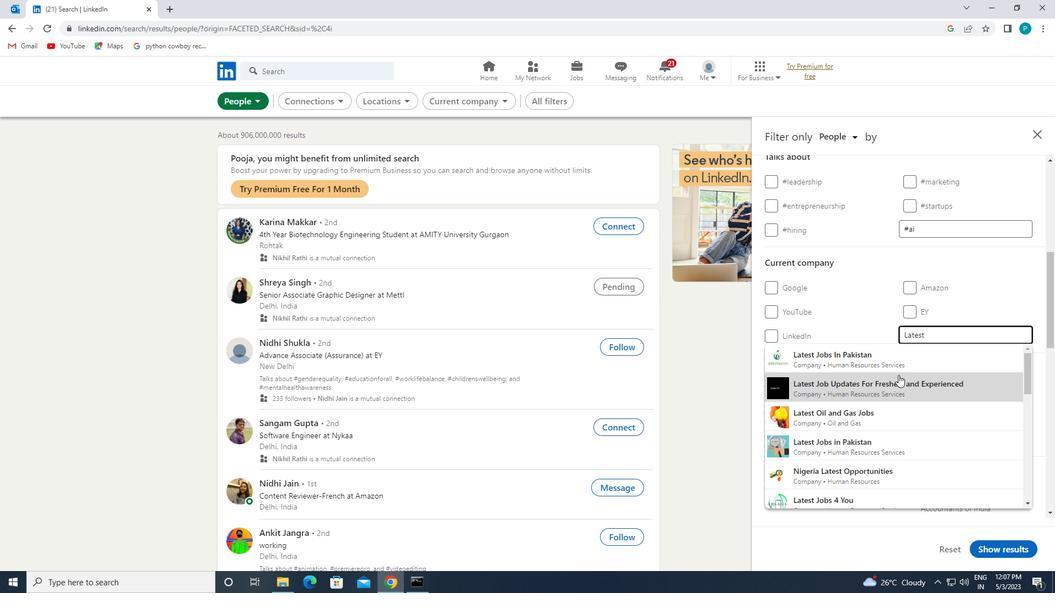 
Action: Mouse moved to (900, 377)
Screenshot: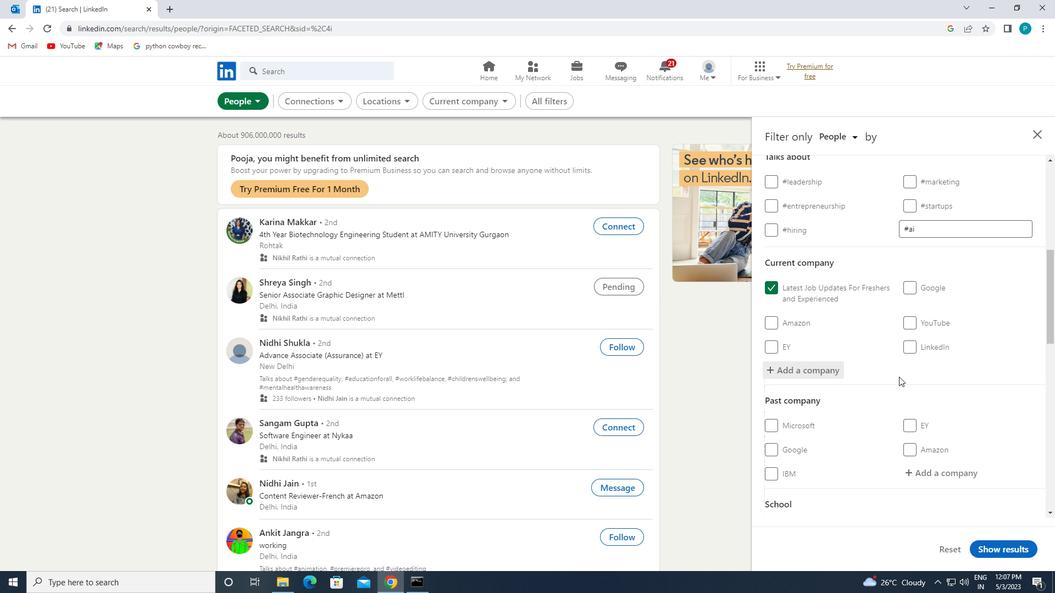 
Action: Mouse scrolled (900, 377) with delta (0, 0)
Screenshot: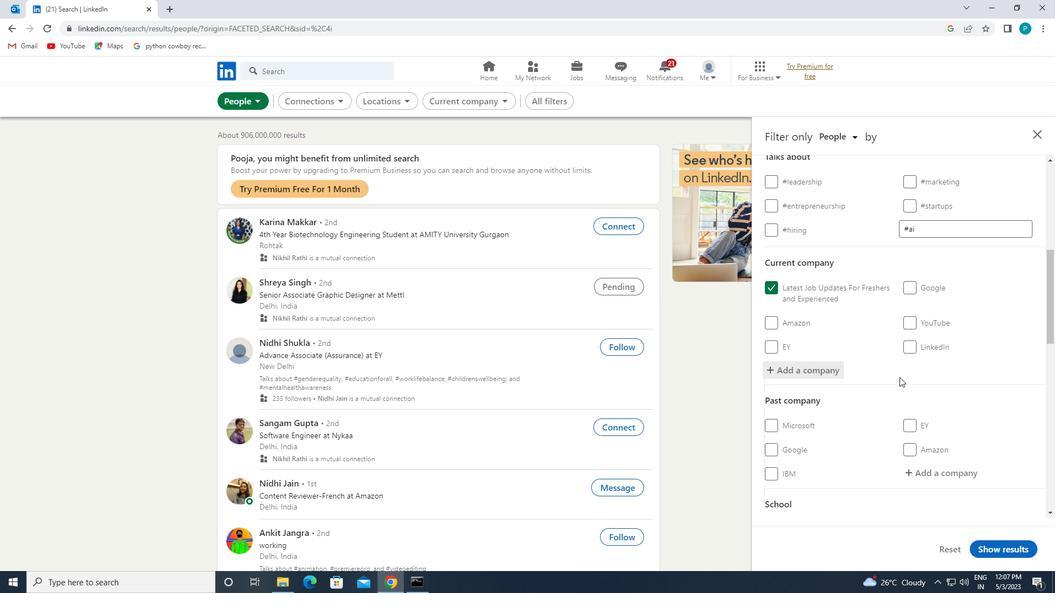 
Action: Mouse scrolled (900, 377) with delta (0, 0)
Screenshot: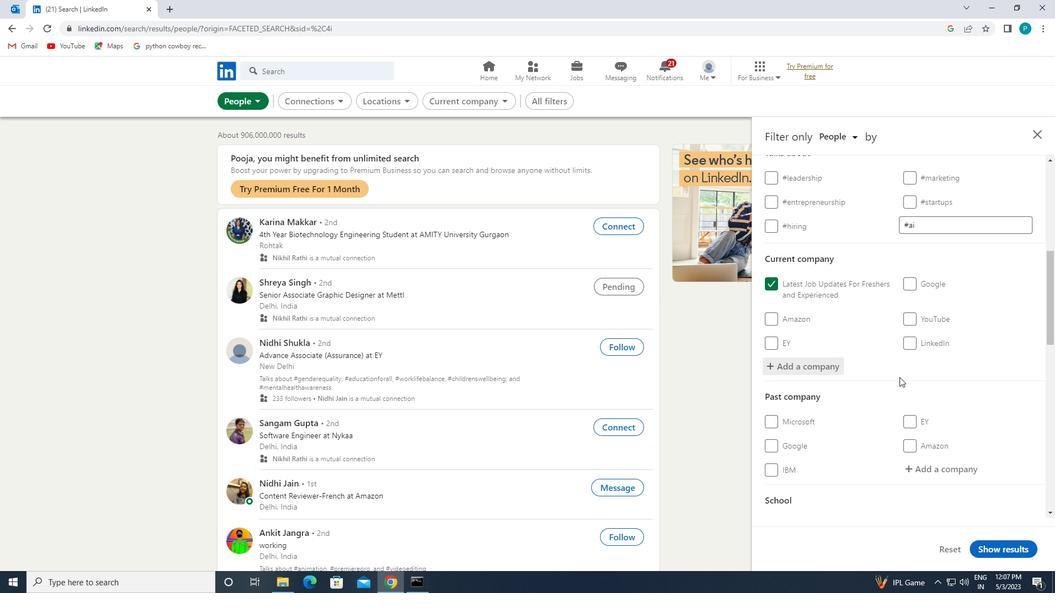 
Action: Mouse moved to (901, 377)
Screenshot: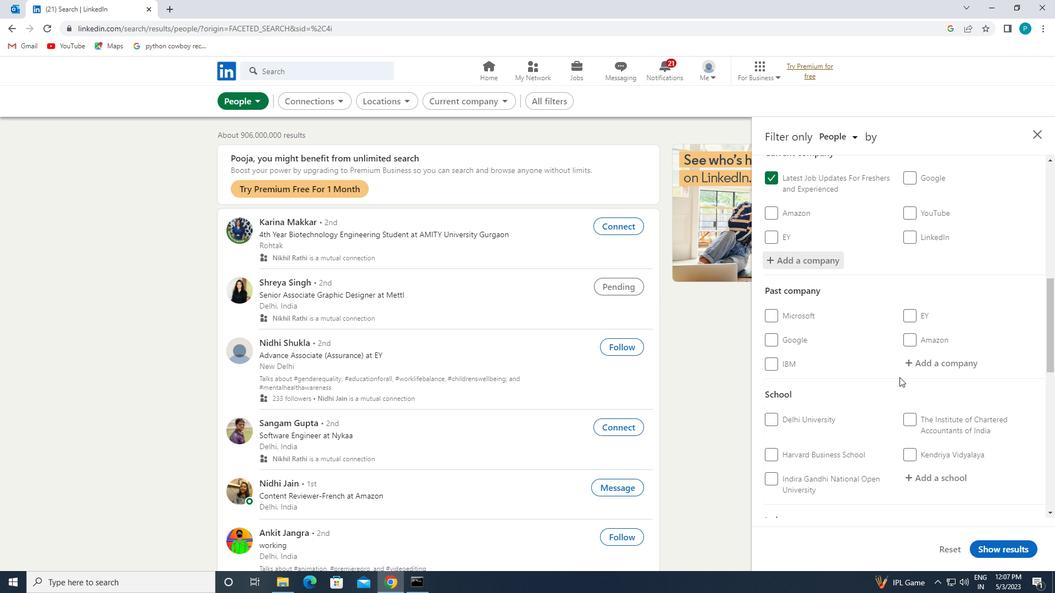 
Action: Mouse scrolled (901, 377) with delta (0, 0)
Screenshot: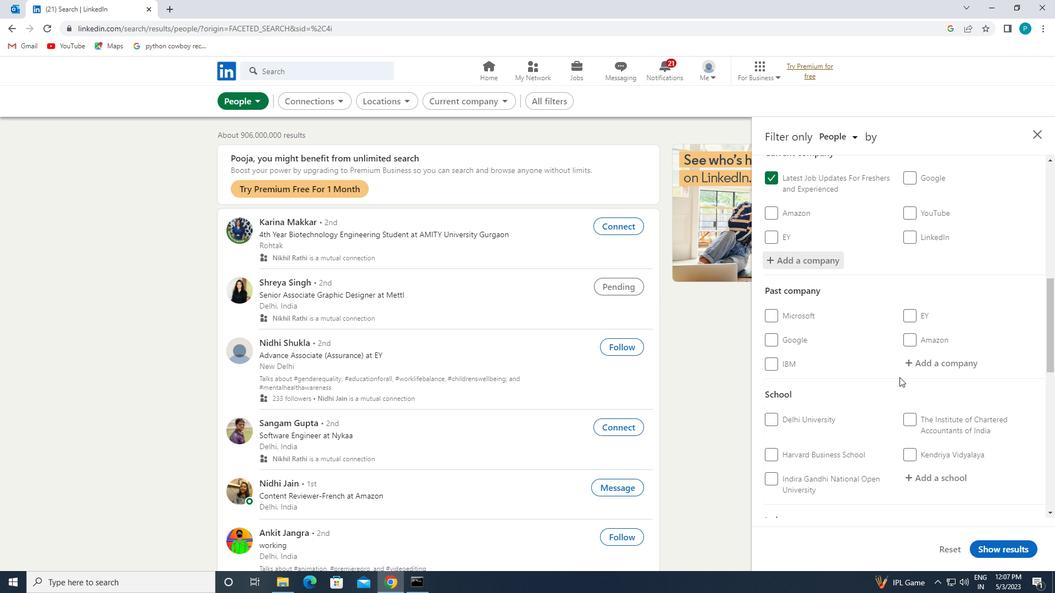 
Action: Mouse moved to (901, 378)
Screenshot: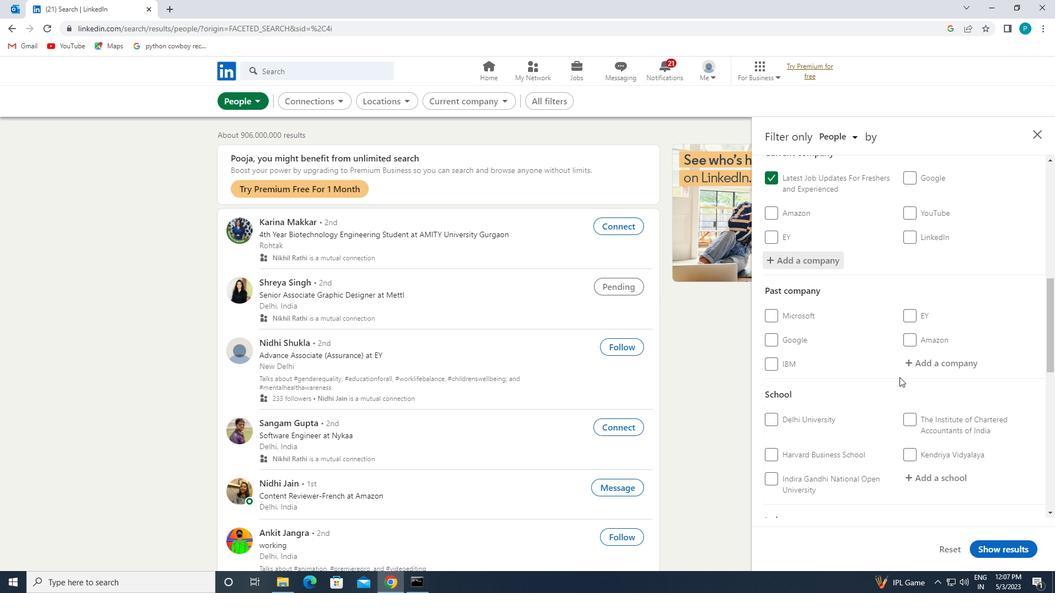 
Action: Mouse scrolled (901, 377) with delta (0, 0)
Screenshot: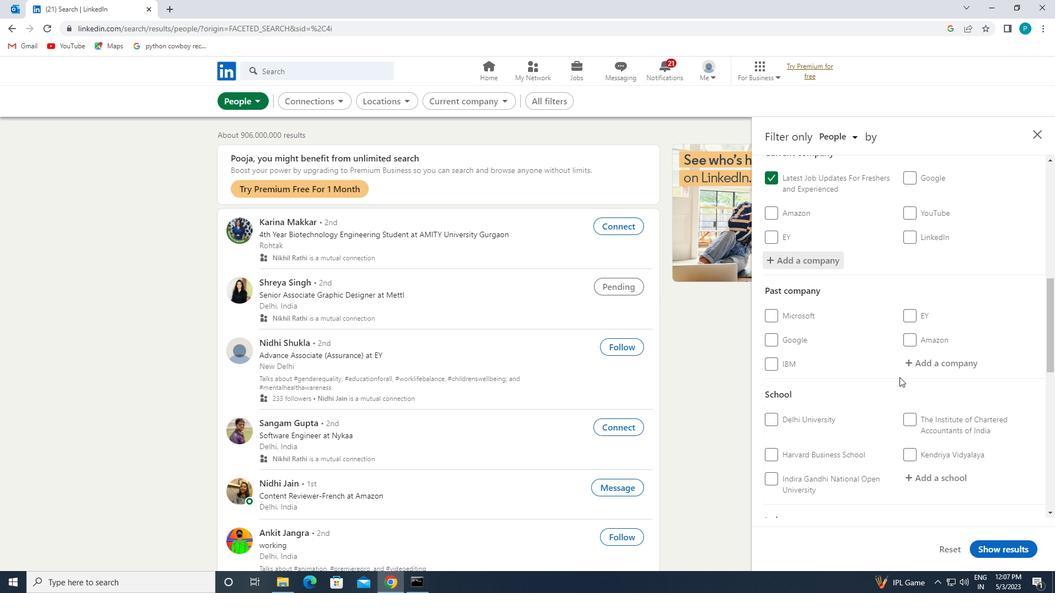 
Action: Mouse moved to (914, 376)
Screenshot: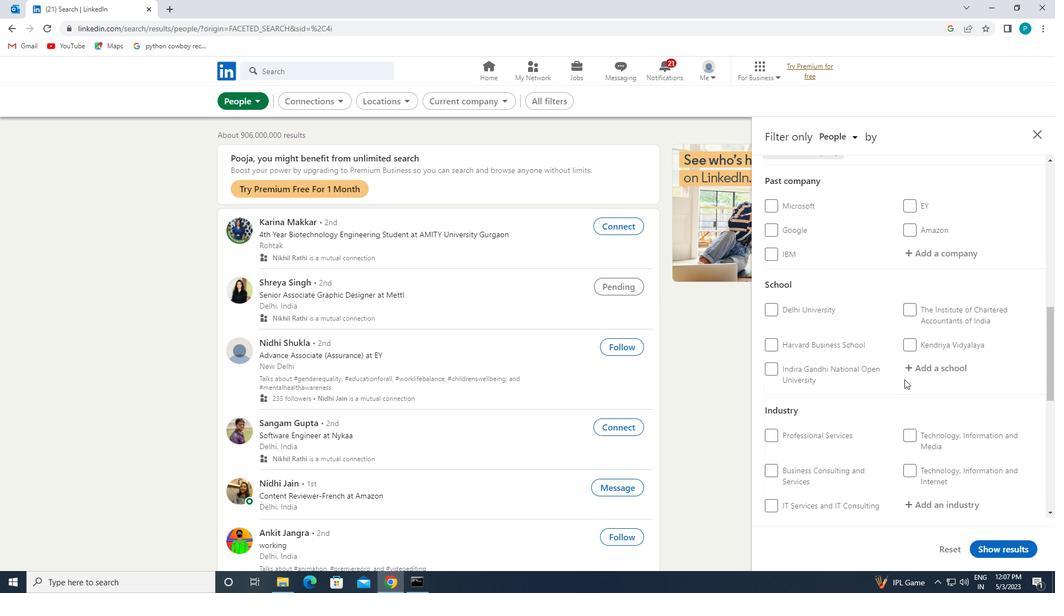 
Action: Mouse pressed left at (914, 376)
Screenshot: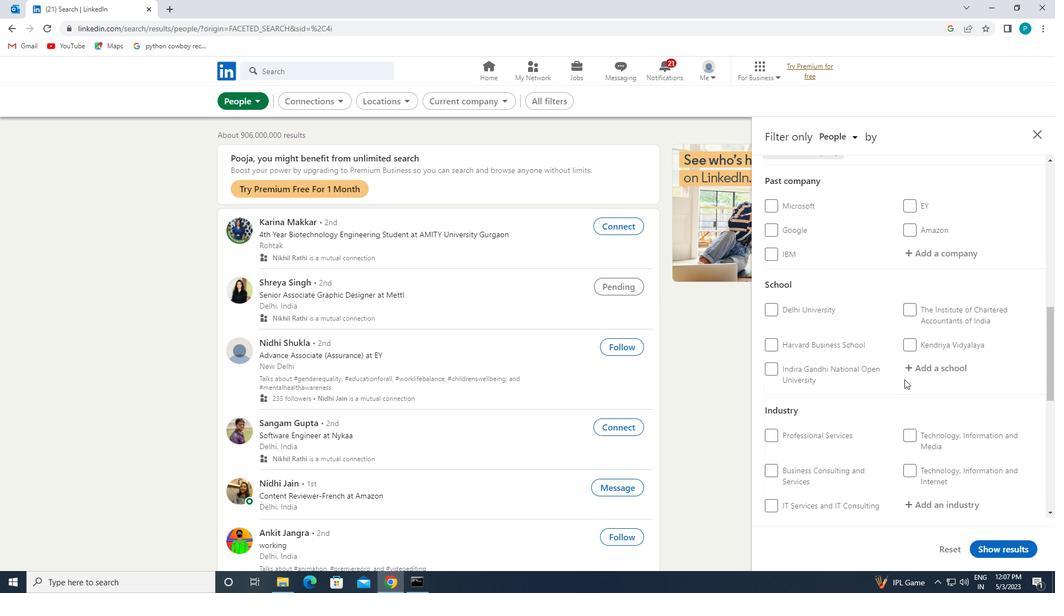 
Action: Mouse moved to (914, 376)
Screenshot: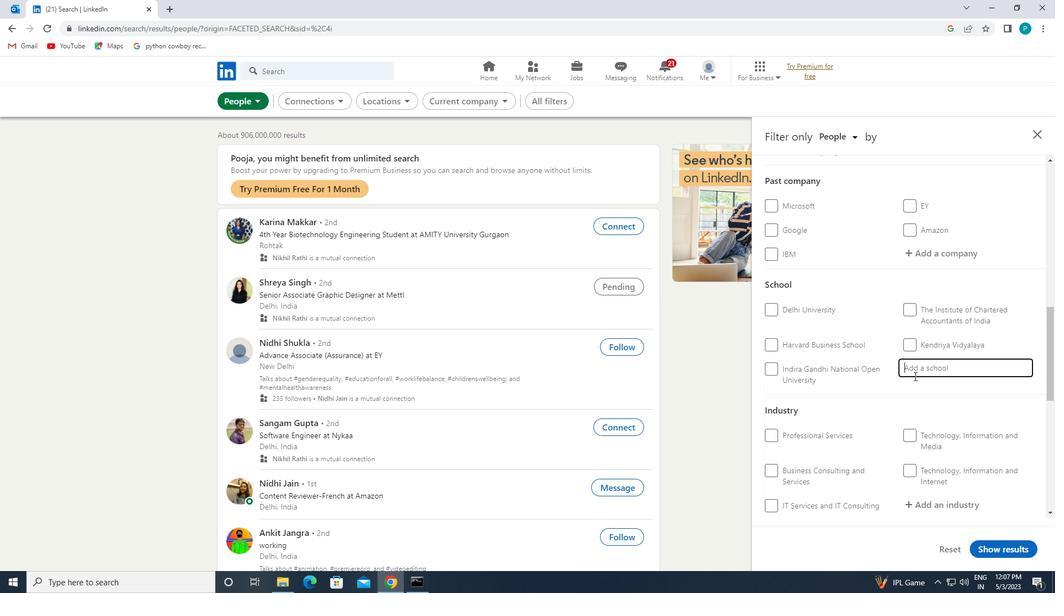 
Action: Key pressed <Key.caps_lock>F<Key.caps_lock>RESHERS
Screenshot: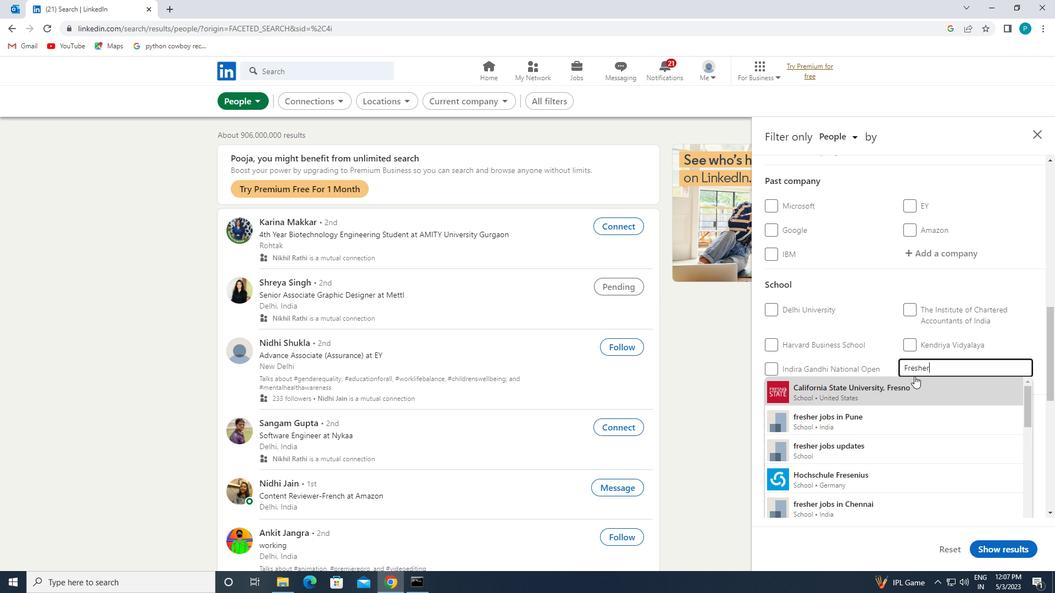 
Action: Mouse moved to (891, 475)
Screenshot: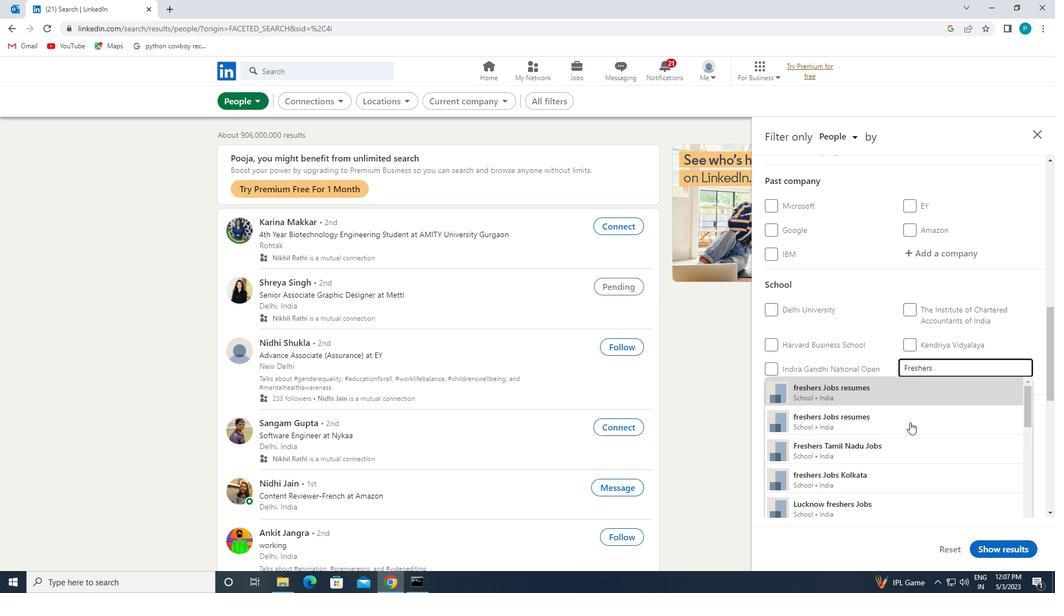 
Action: Mouse pressed left at (891, 475)
Screenshot: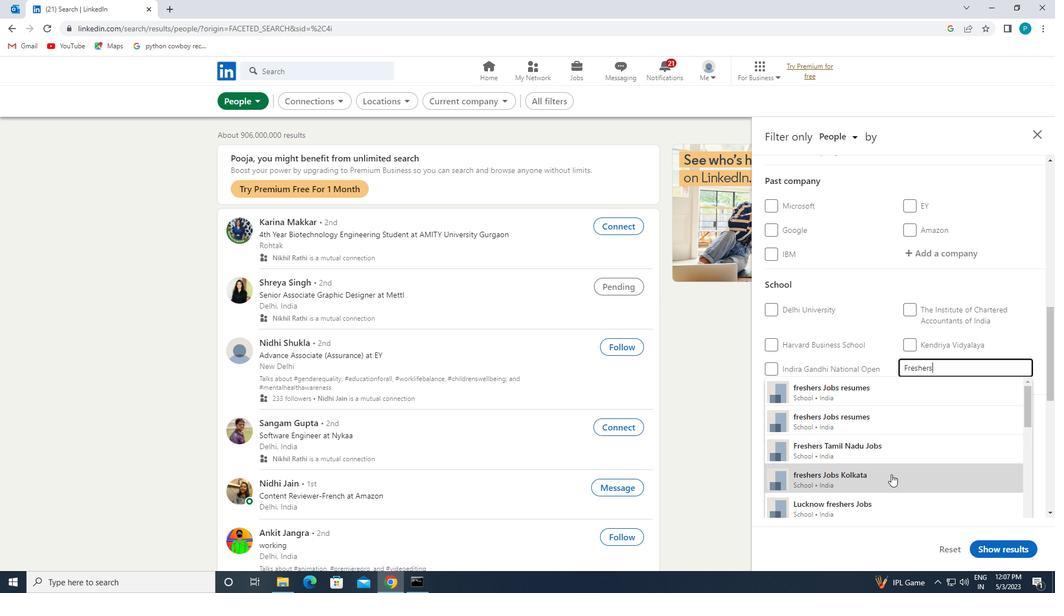 
Action: Mouse moved to (962, 521)
Screenshot: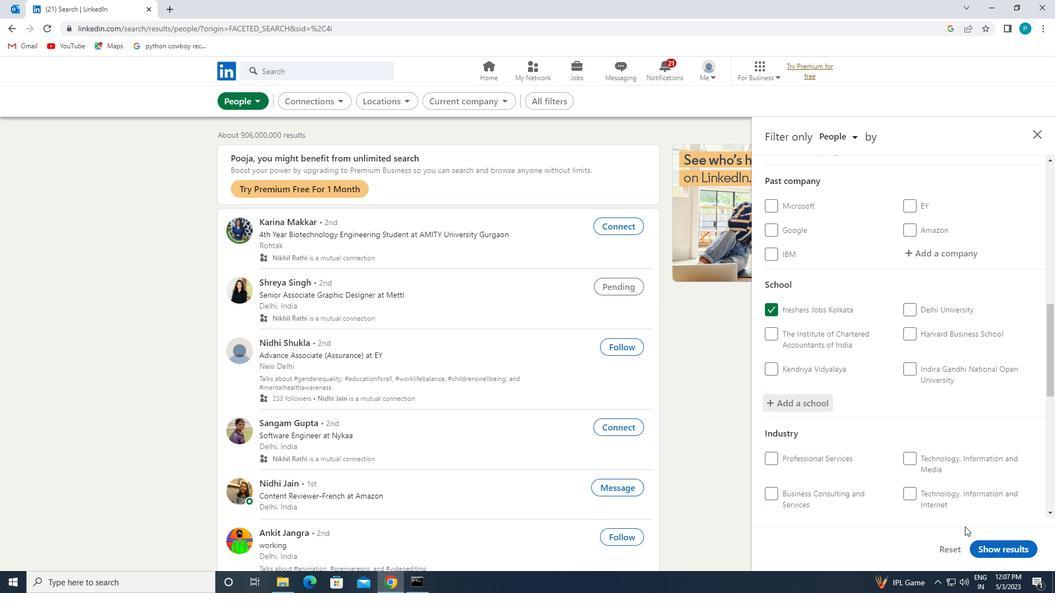 
Action: Mouse scrolled (962, 521) with delta (0, 0)
Screenshot: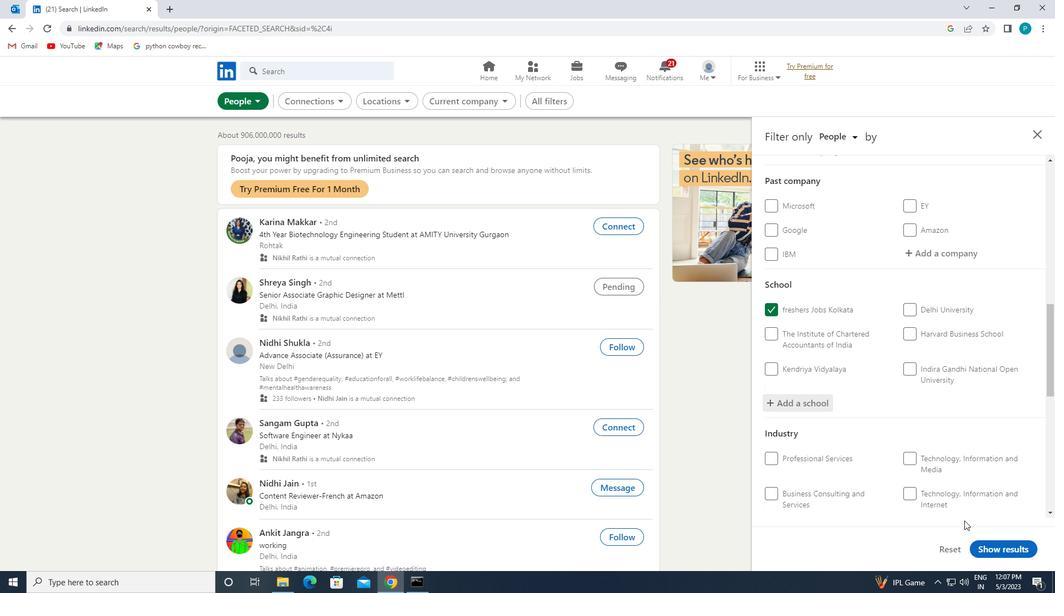 
Action: Mouse scrolled (962, 521) with delta (0, 0)
Screenshot: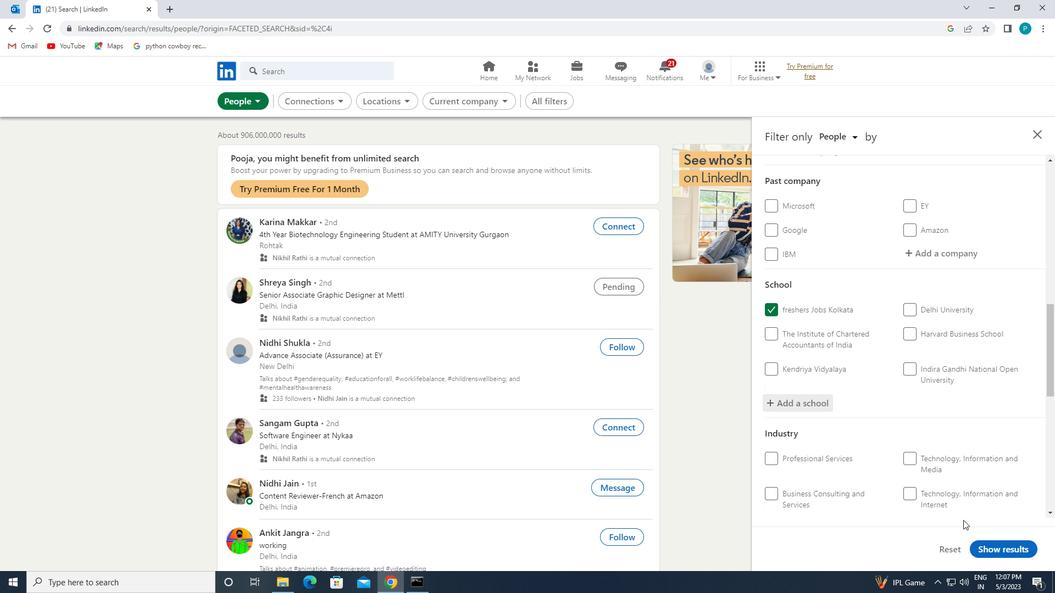 
Action: Mouse moved to (957, 509)
Screenshot: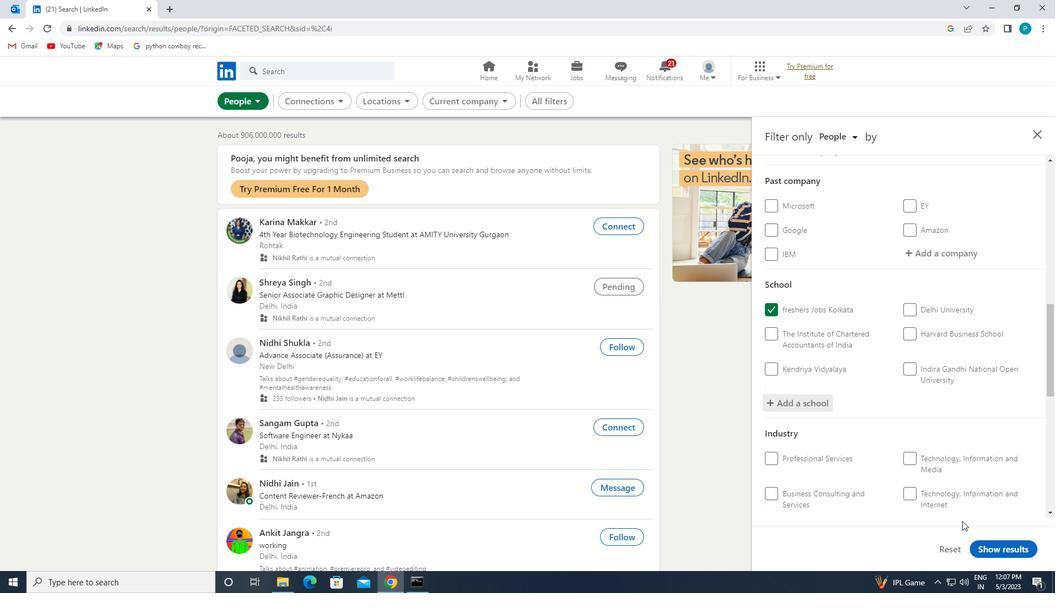 
Action: Mouse scrolled (957, 508) with delta (0, 0)
Screenshot: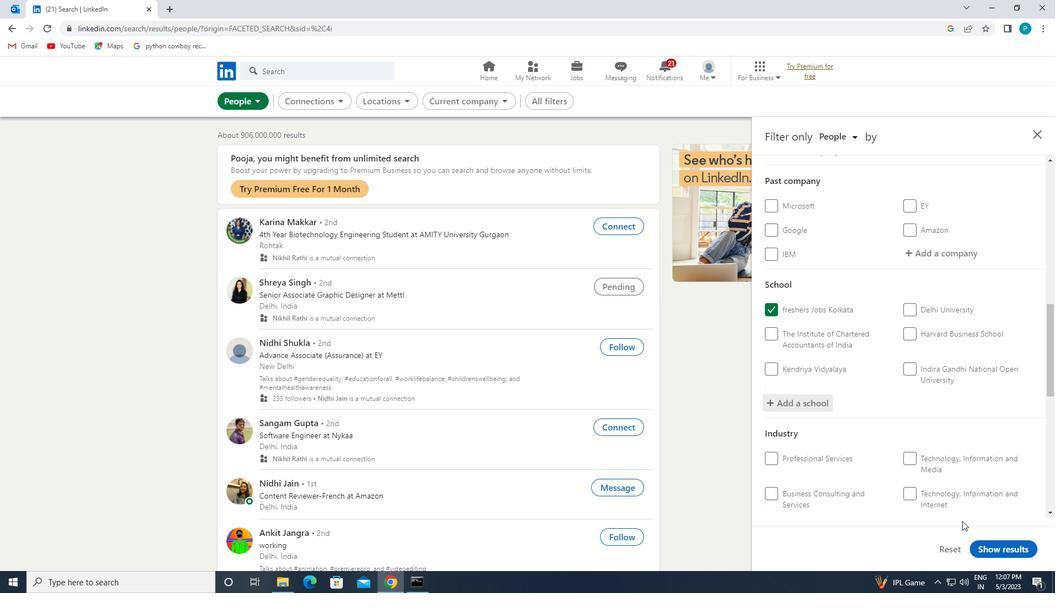 
Action: Mouse moved to (943, 448)
Screenshot: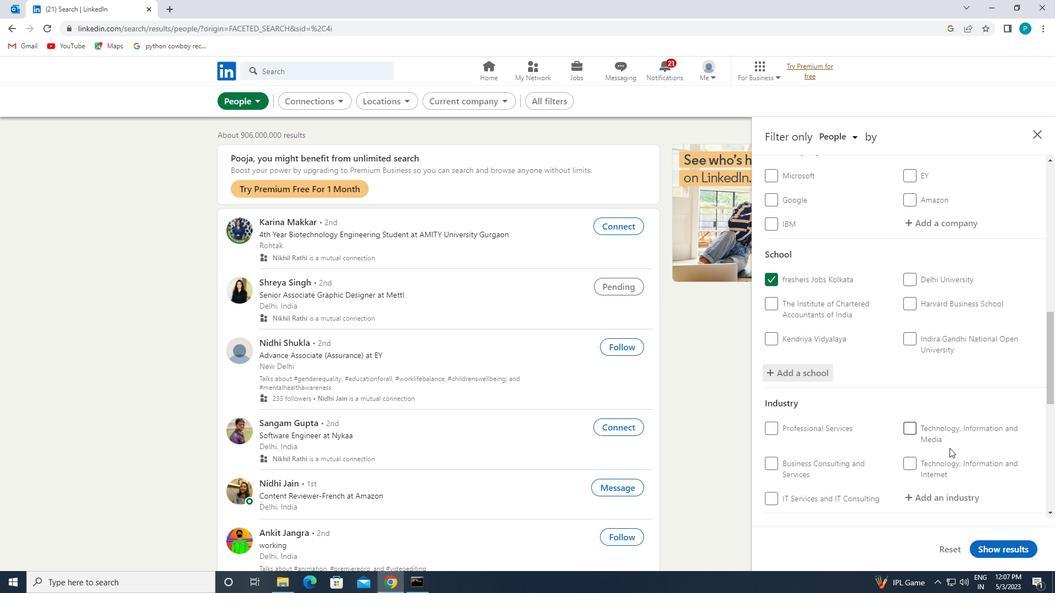 
Action: Mouse scrolled (943, 447) with delta (0, 0)
Screenshot: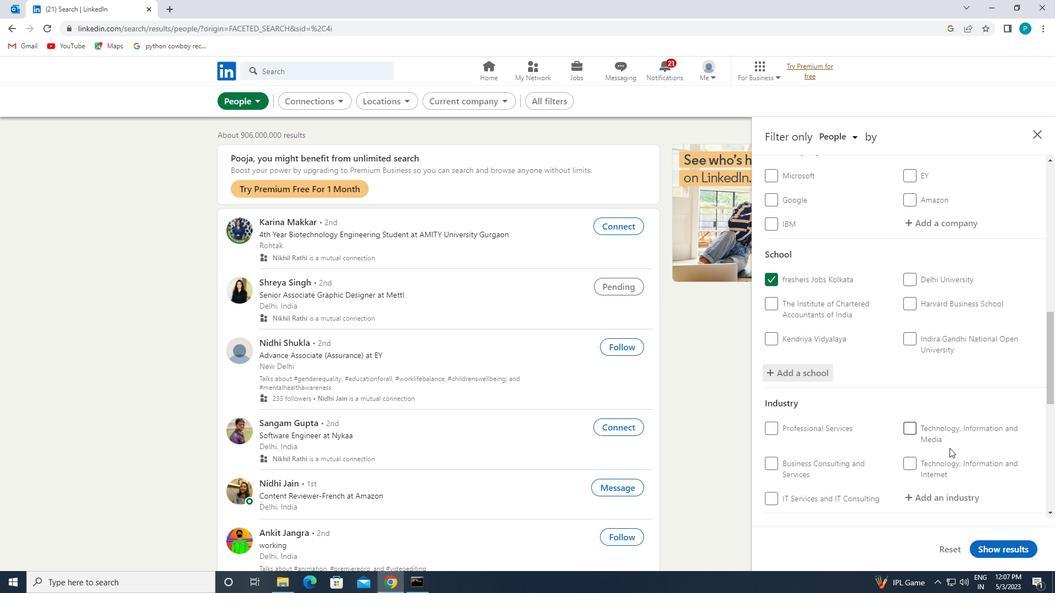 
Action: Mouse moved to (941, 448)
Screenshot: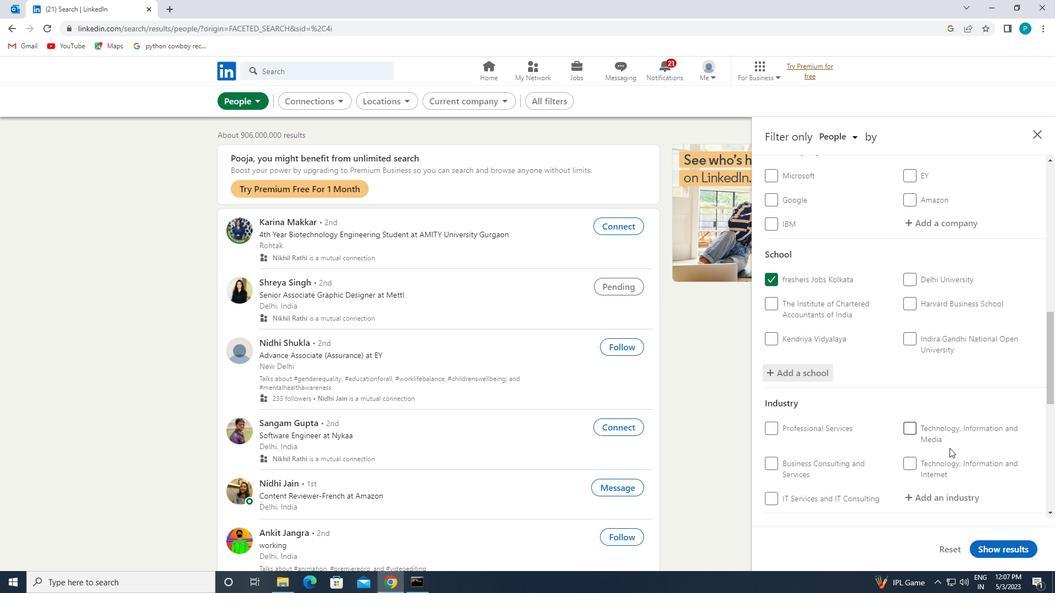 
Action: Mouse scrolled (941, 447) with delta (0, 0)
Screenshot: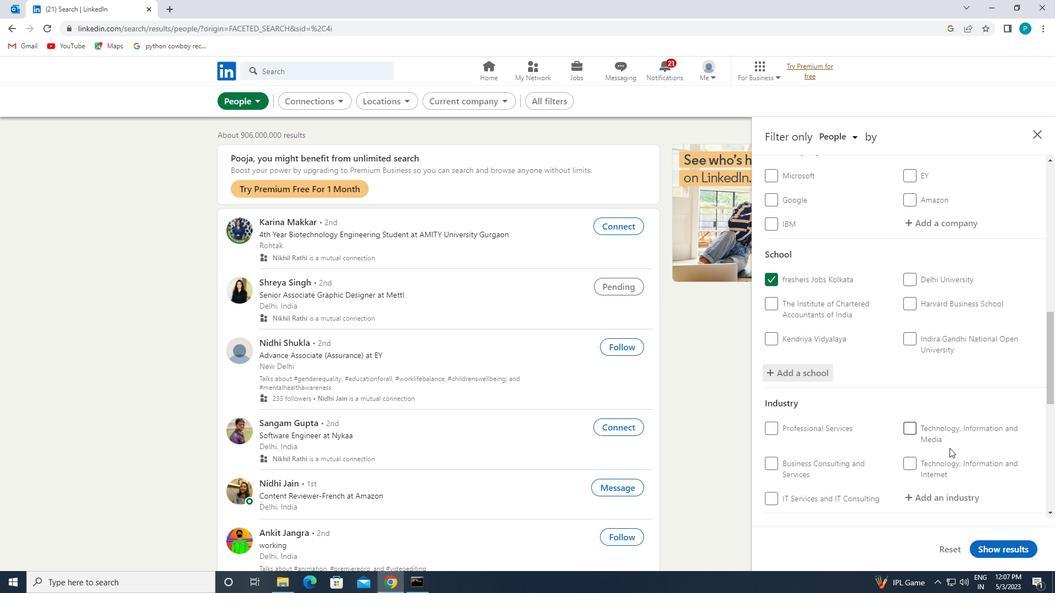 
Action: Mouse moved to (940, 366)
Screenshot: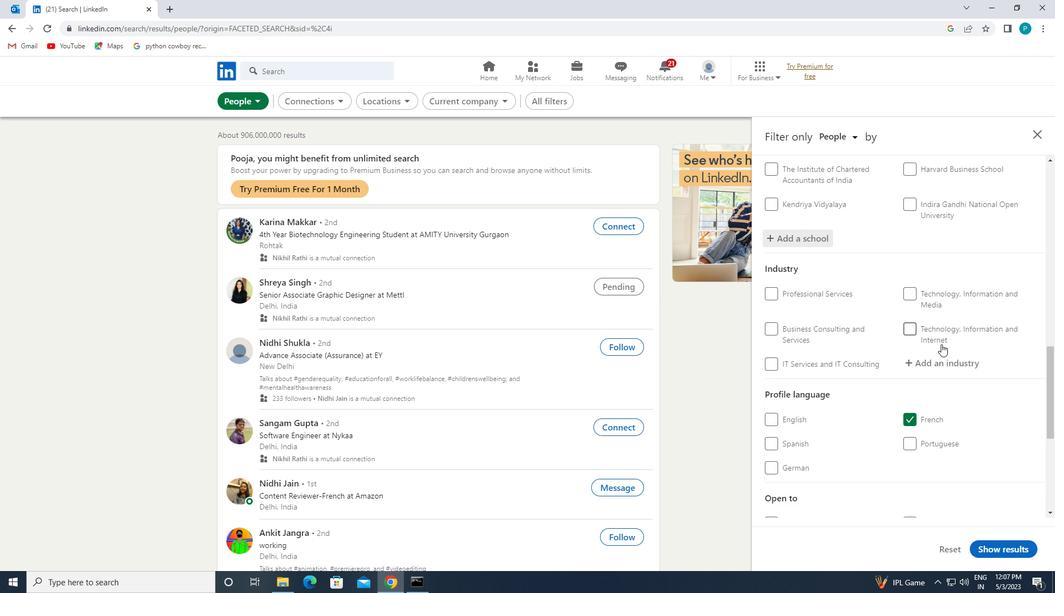 
Action: Mouse pressed left at (940, 366)
Screenshot: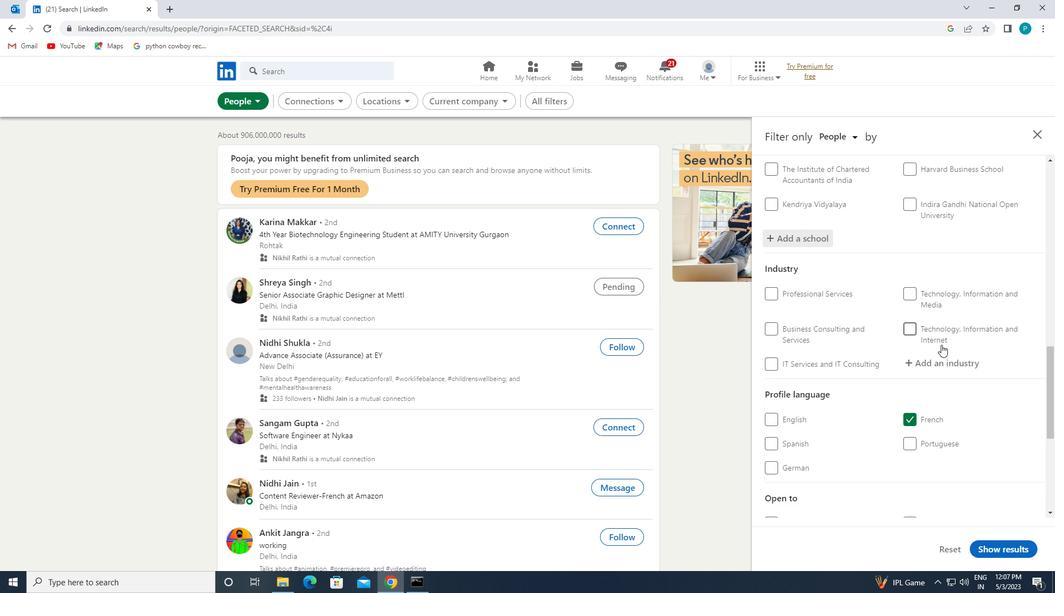 
Action: Key pressed <Key.caps_lock>R<Key.caps_lock>ELIGIU<Key.backspace>OUS
Screenshot: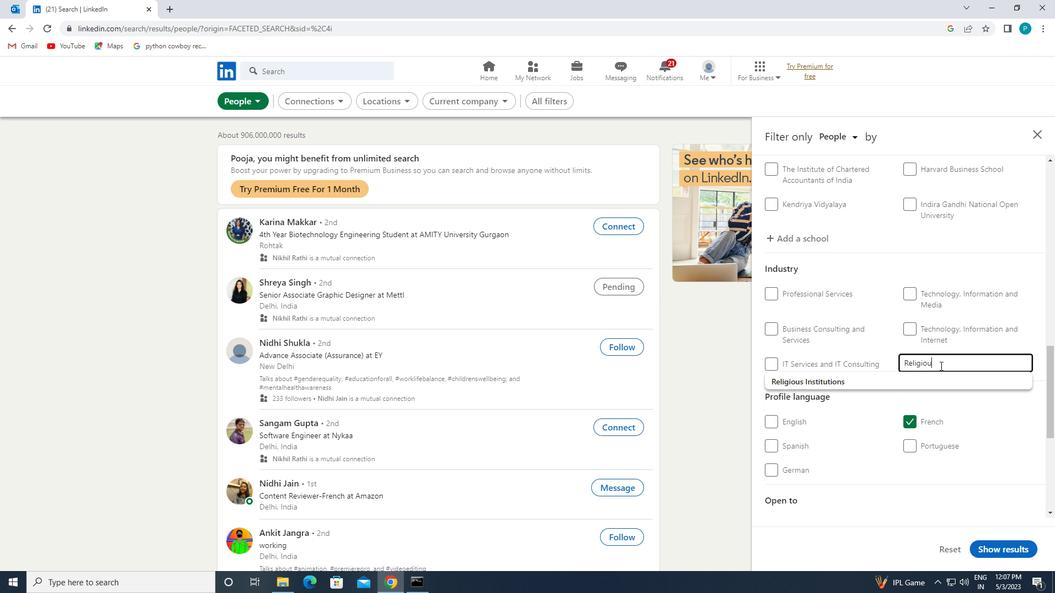 
Action: Mouse moved to (881, 378)
Screenshot: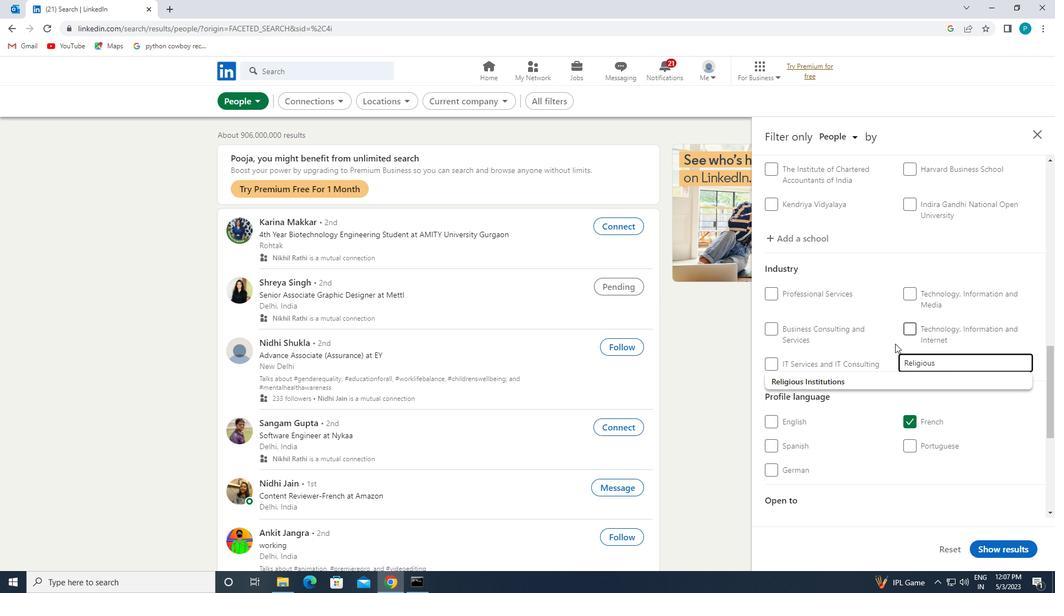 
Action: Mouse pressed left at (881, 378)
Screenshot: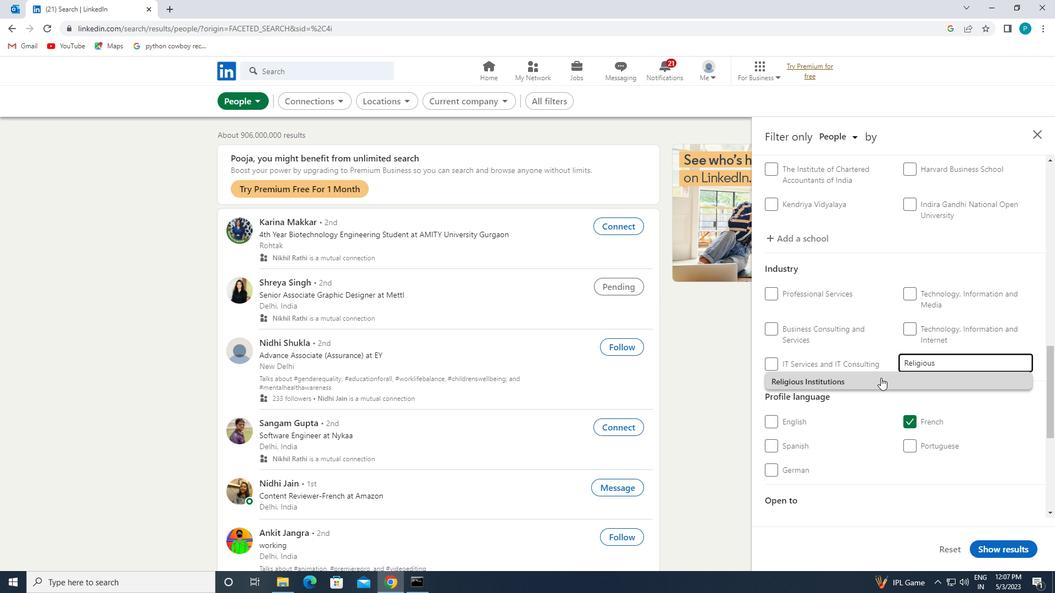 
Action: Mouse scrolled (881, 377) with delta (0, 0)
Screenshot: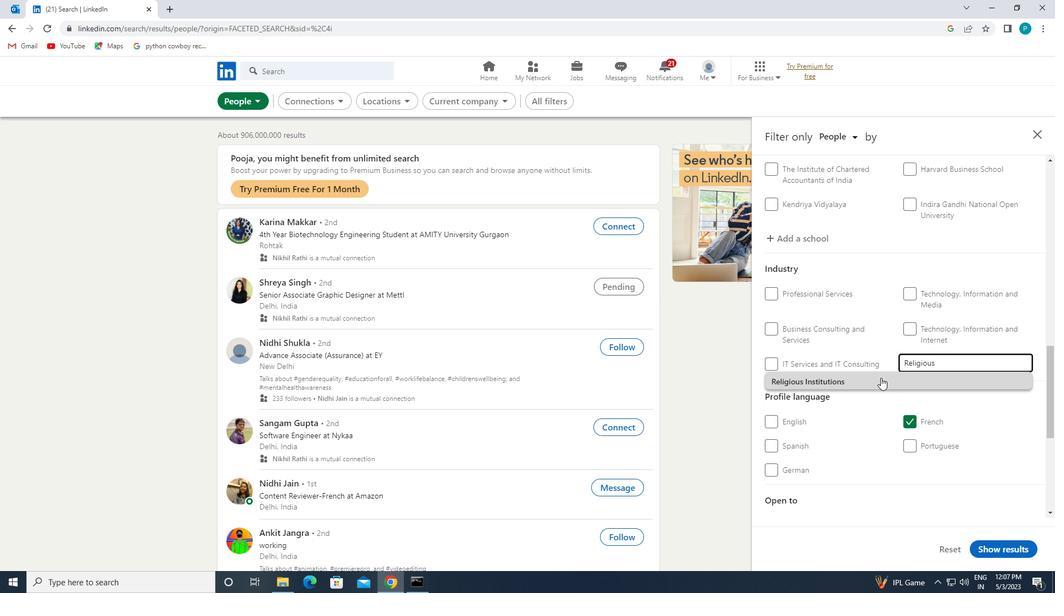 
Action: Mouse scrolled (881, 377) with delta (0, 0)
Screenshot: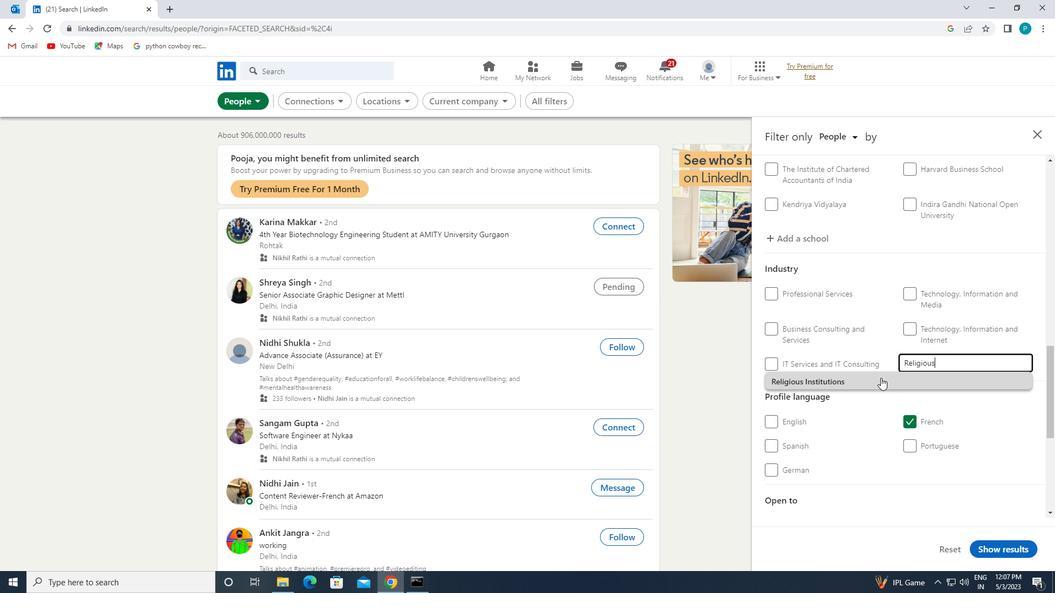 
Action: Mouse scrolled (881, 377) with delta (0, 0)
Screenshot: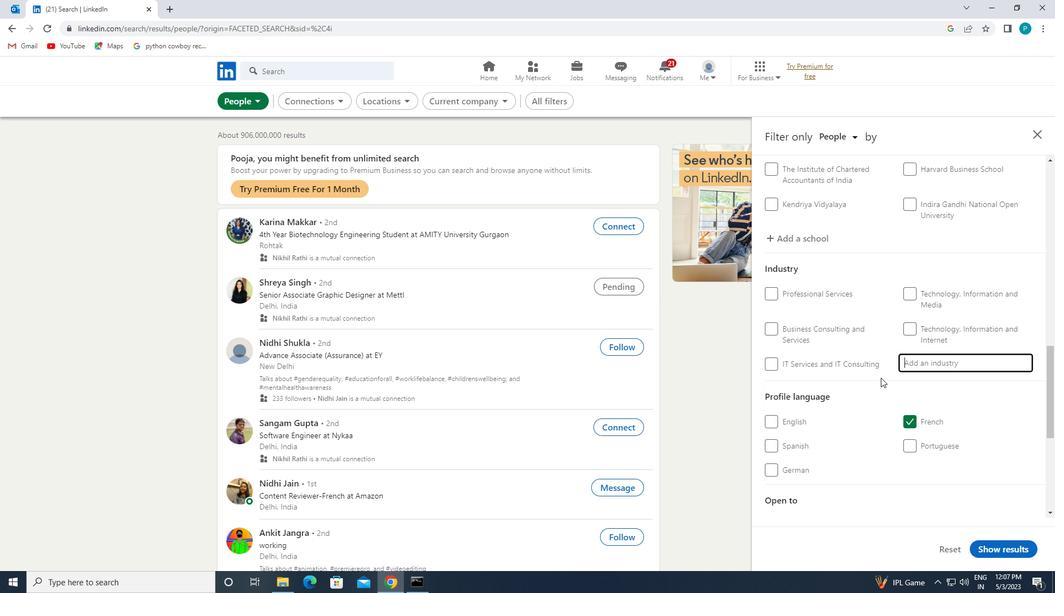 
Action: Mouse scrolled (881, 377) with delta (0, 0)
Screenshot: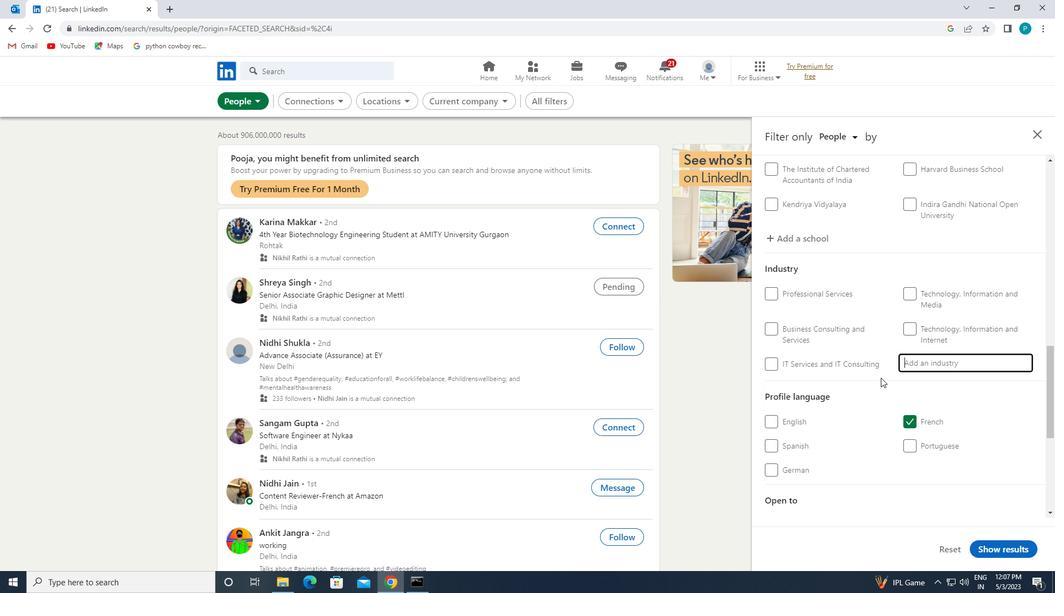 
Action: Mouse scrolled (881, 377) with delta (0, 0)
Screenshot: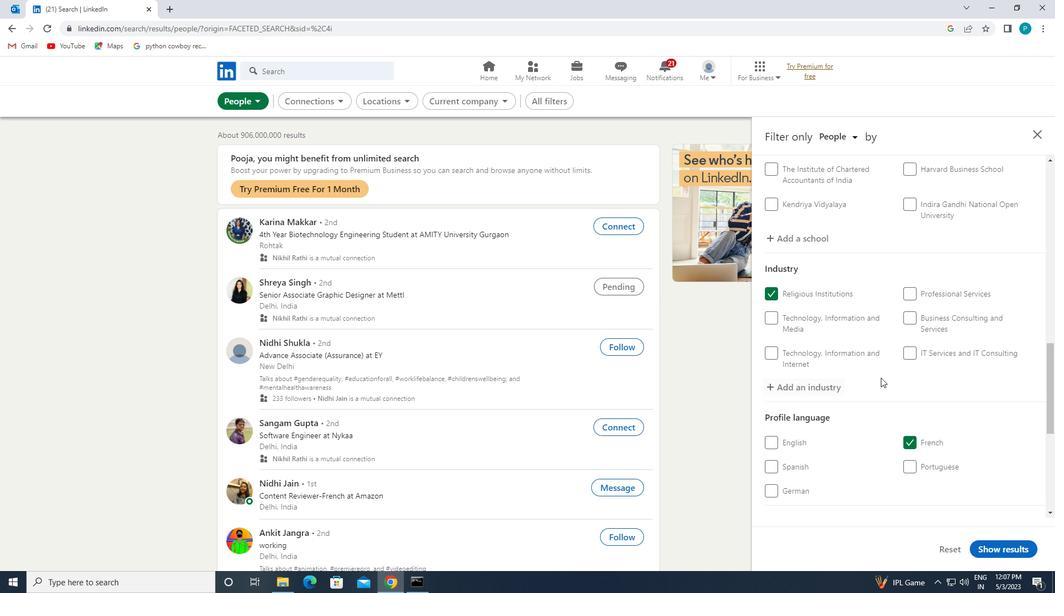 
Action: Mouse moved to (931, 379)
Screenshot: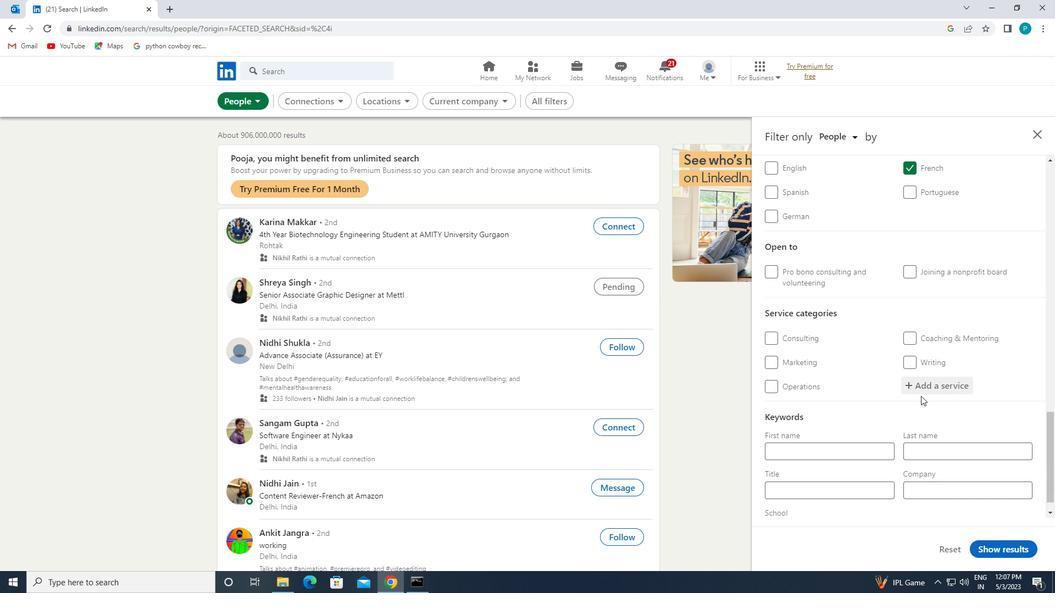 
Action: Mouse pressed left at (931, 379)
Screenshot: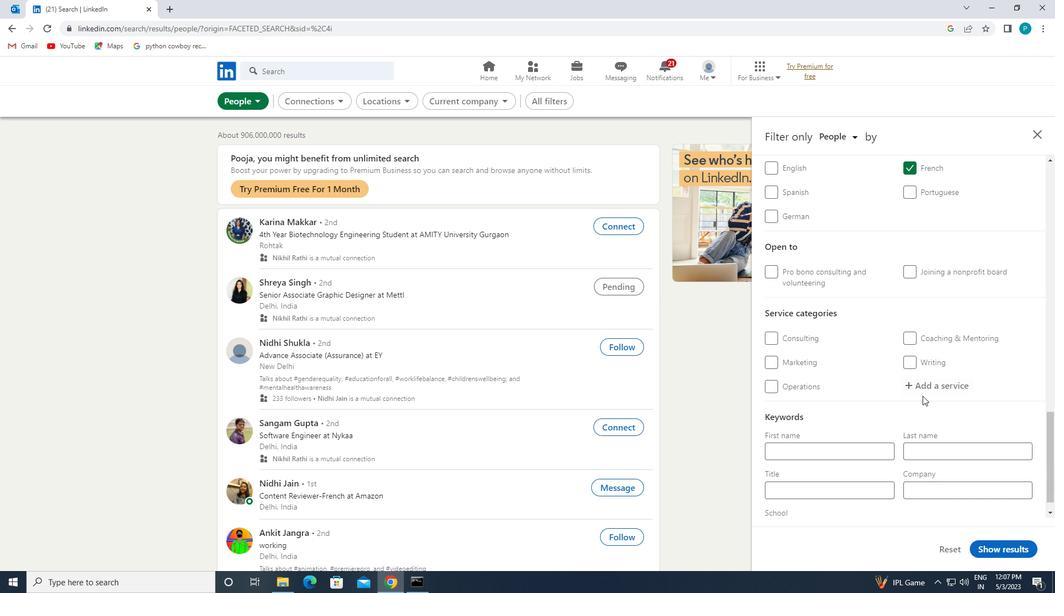 
Action: Mouse moved to (934, 395)
Screenshot: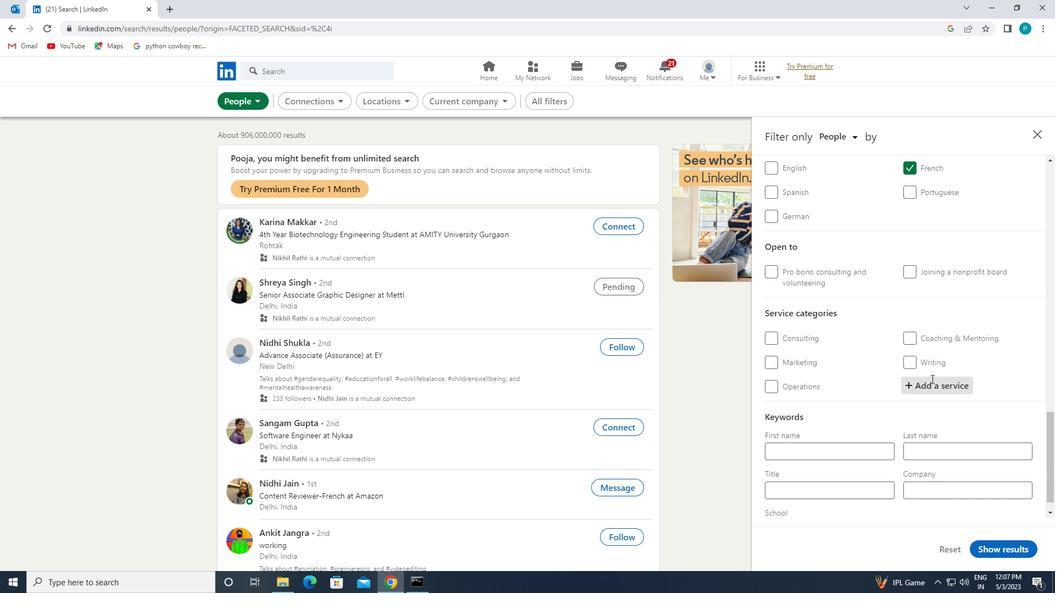 
Action: Key pressed <Key.caps_lock>P<Key.caps_lock>ERSONAL
Screenshot: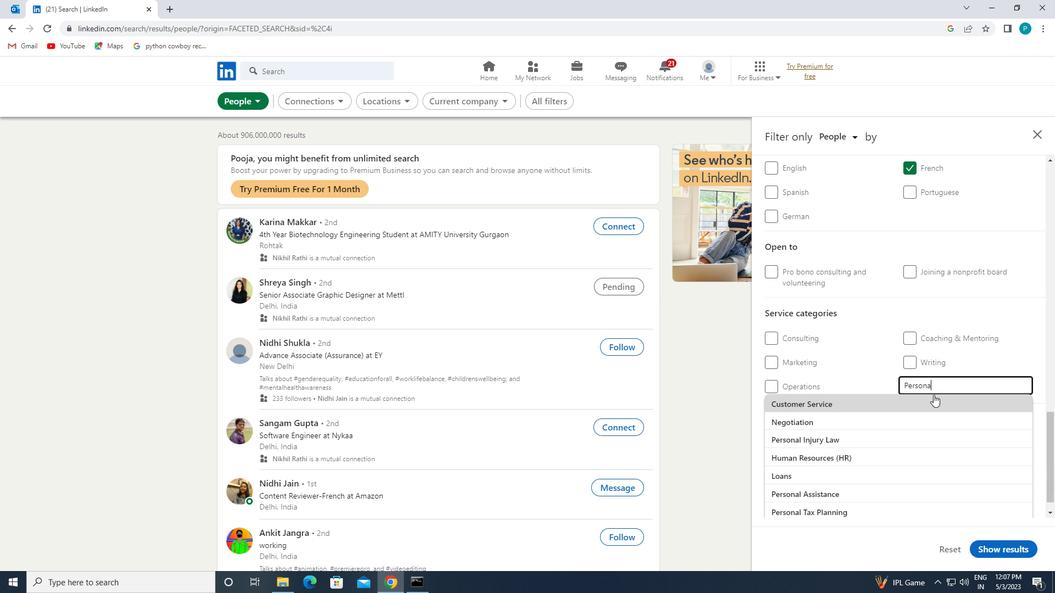 
Action: Mouse moved to (919, 417)
Screenshot: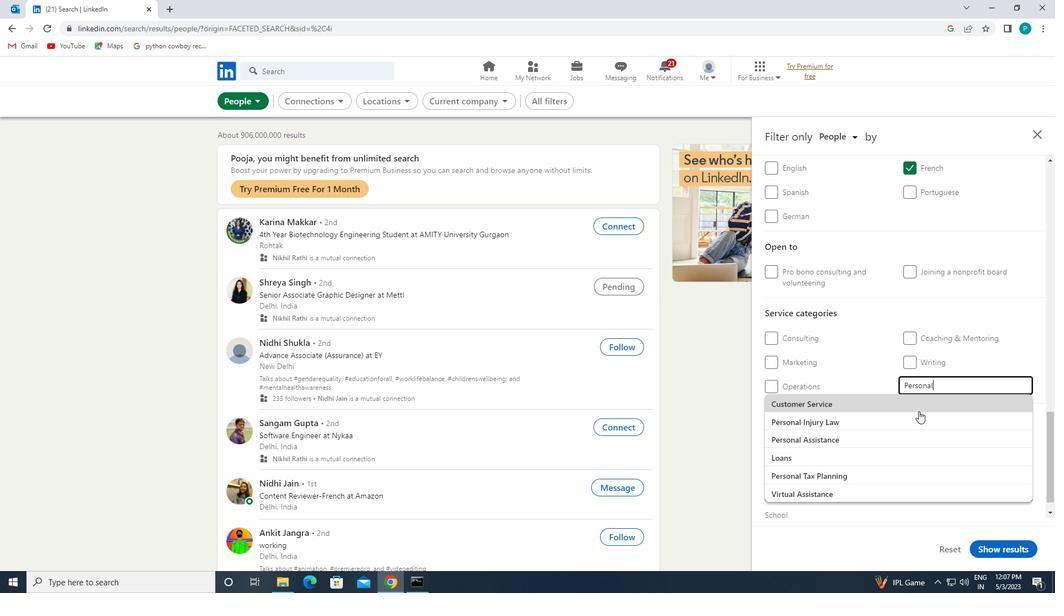 
Action: Mouse pressed left at (919, 417)
Screenshot: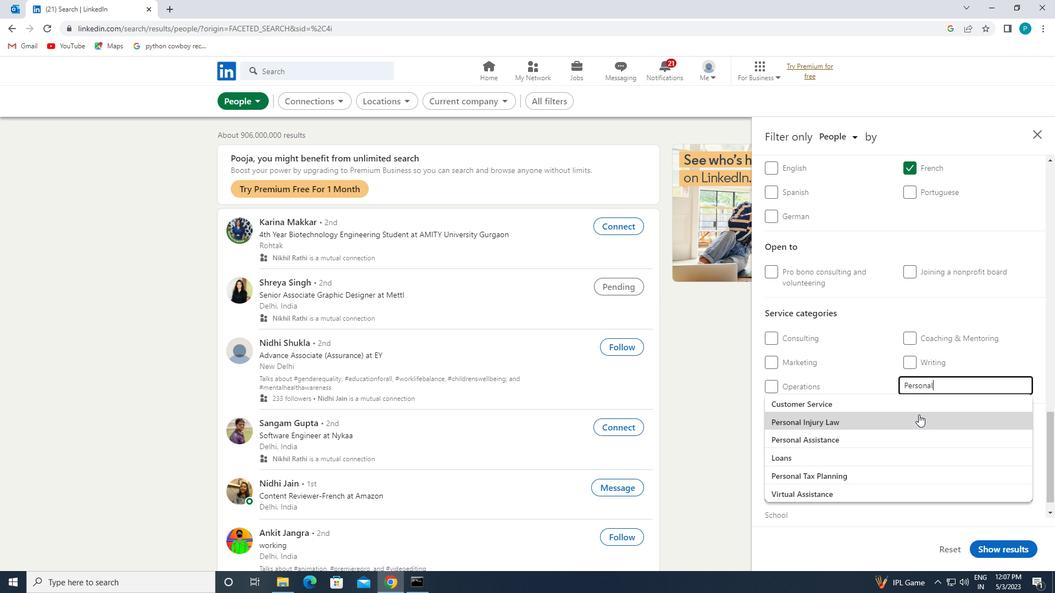 
Action: Mouse moved to (919, 417)
Screenshot: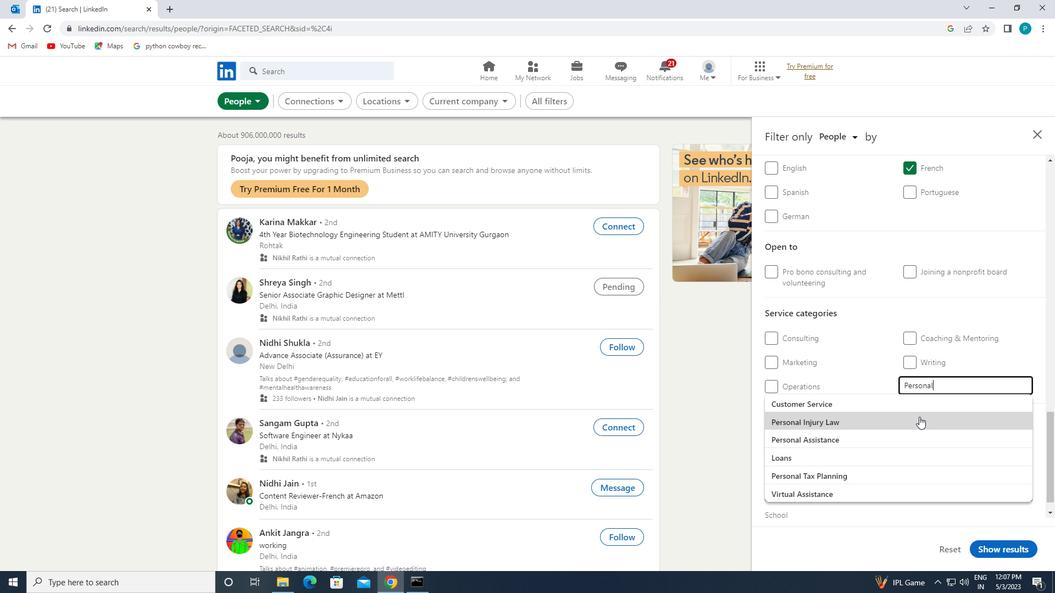 
Action: Mouse scrolled (919, 417) with delta (0, 0)
Screenshot: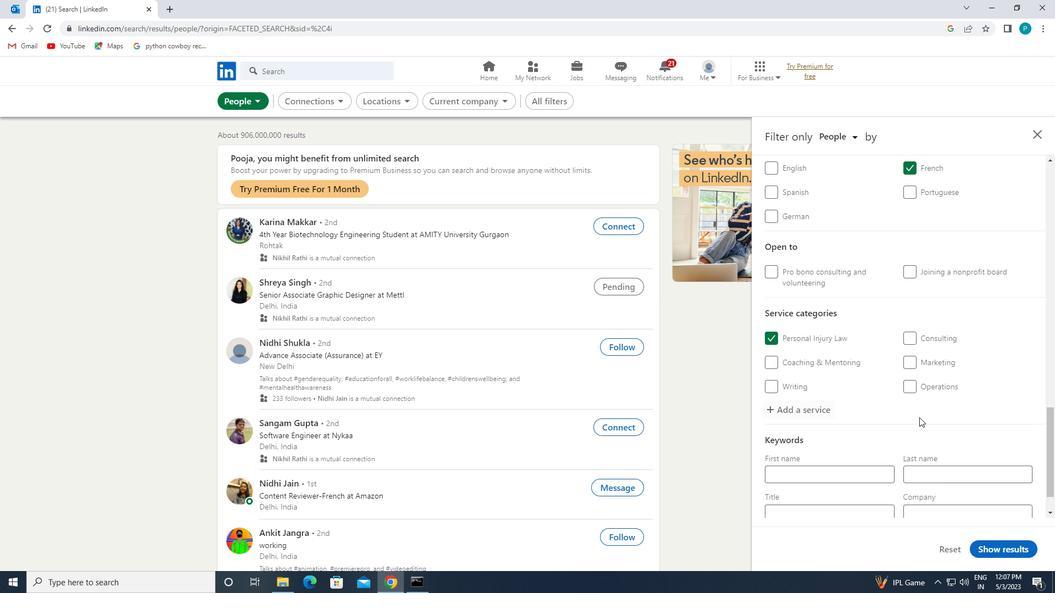 
Action: Mouse scrolled (919, 417) with delta (0, 0)
Screenshot: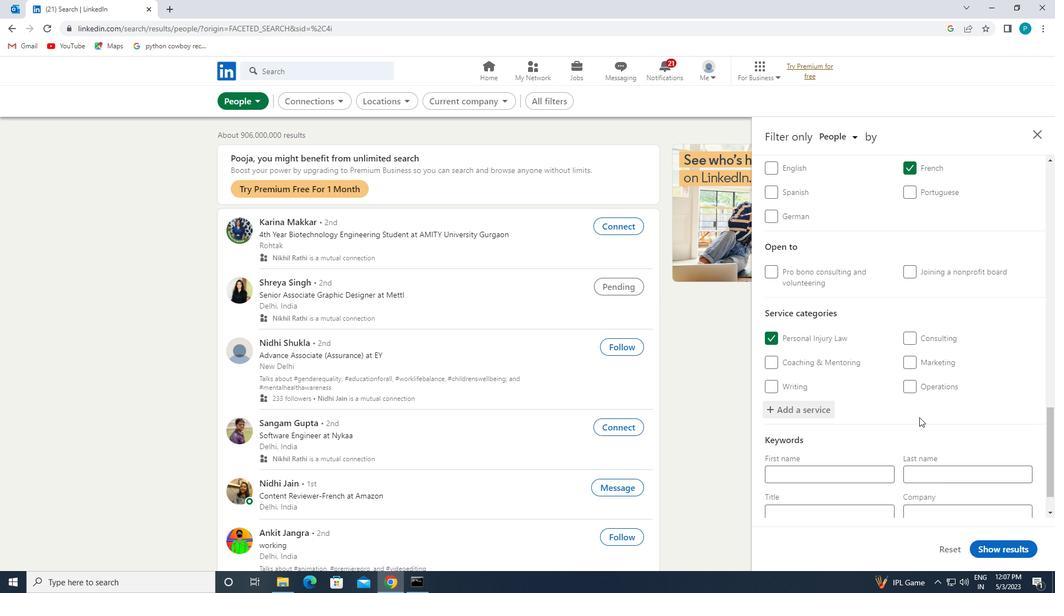 
Action: Mouse scrolled (919, 417) with delta (0, 0)
Screenshot: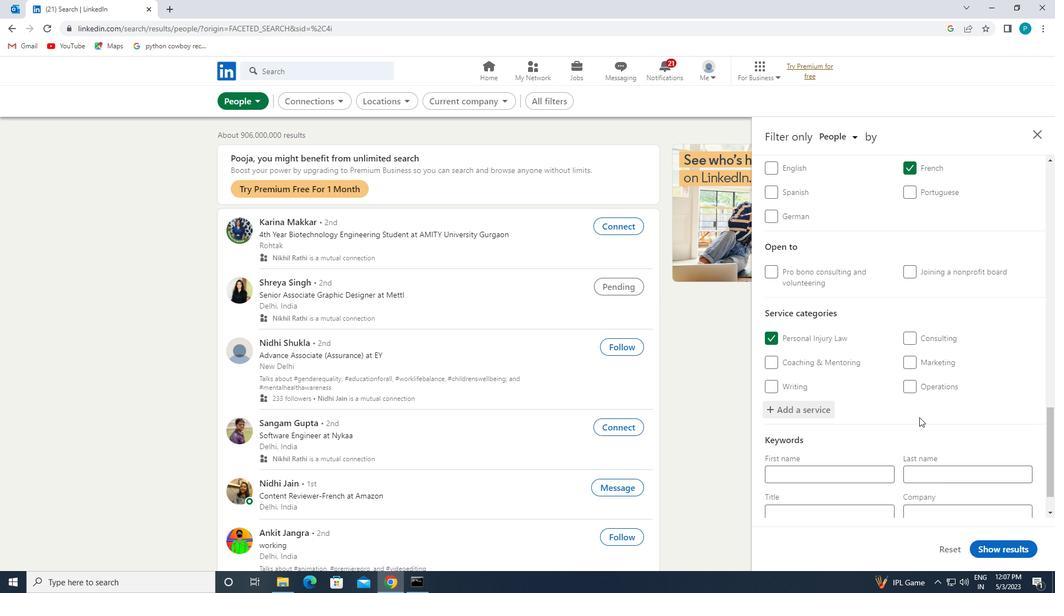 
Action: Mouse scrolled (919, 417) with delta (0, 0)
Screenshot: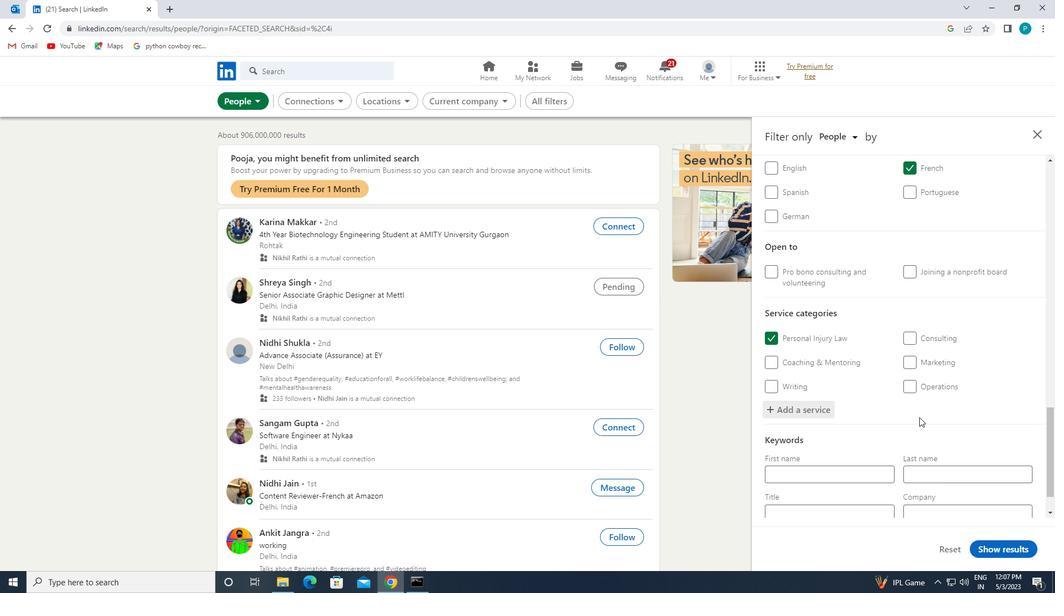 
Action: Mouse moved to (848, 463)
Screenshot: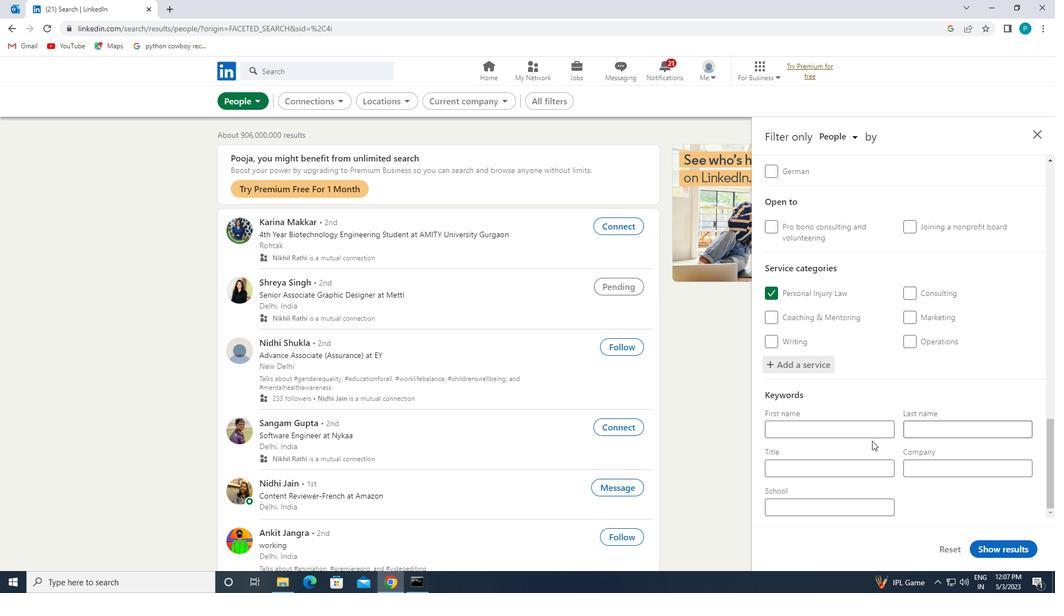 
Action: Mouse pressed left at (848, 463)
Screenshot: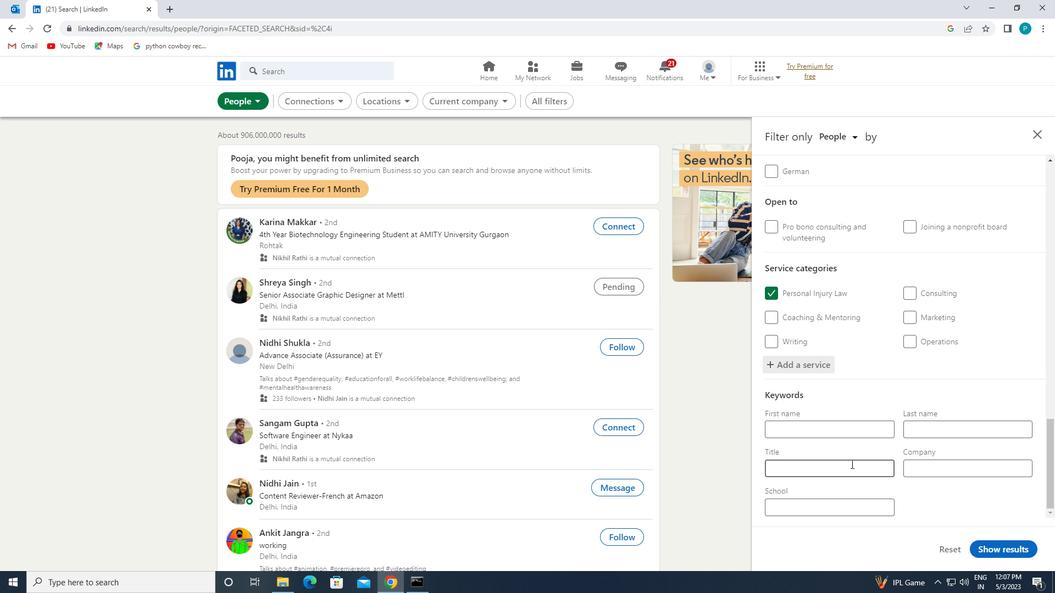 
Action: Mouse moved to (855, 498)
Screenshot: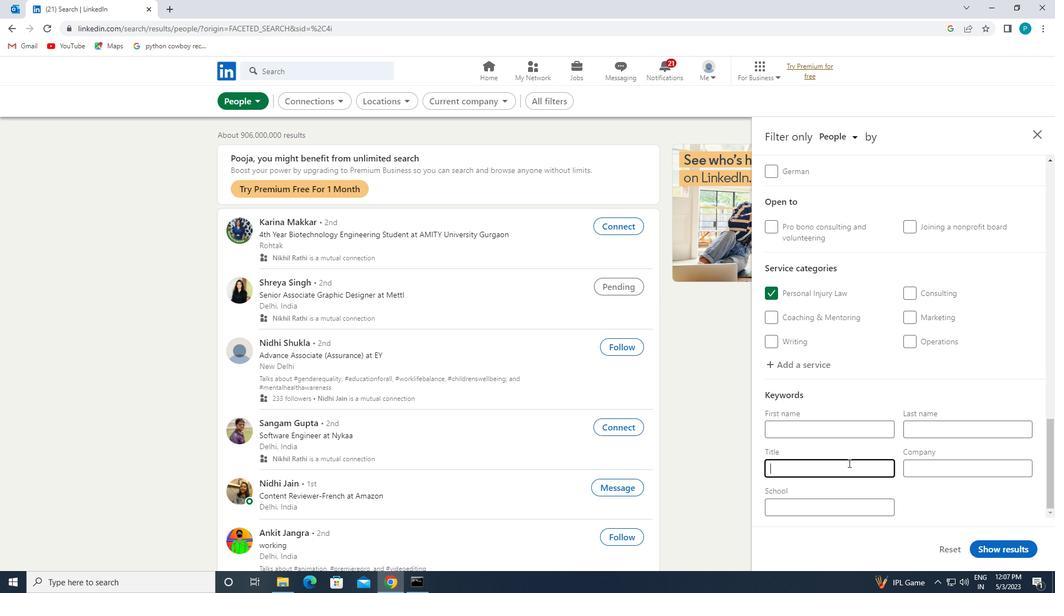 
Action: Key pressed <Key.caps_lock>Q<Key.caps_lock>UALITY<Key.space><Key.caps_lock>E<Key.caps_lock>NI<Key.backspace>GINEER
Screenshot: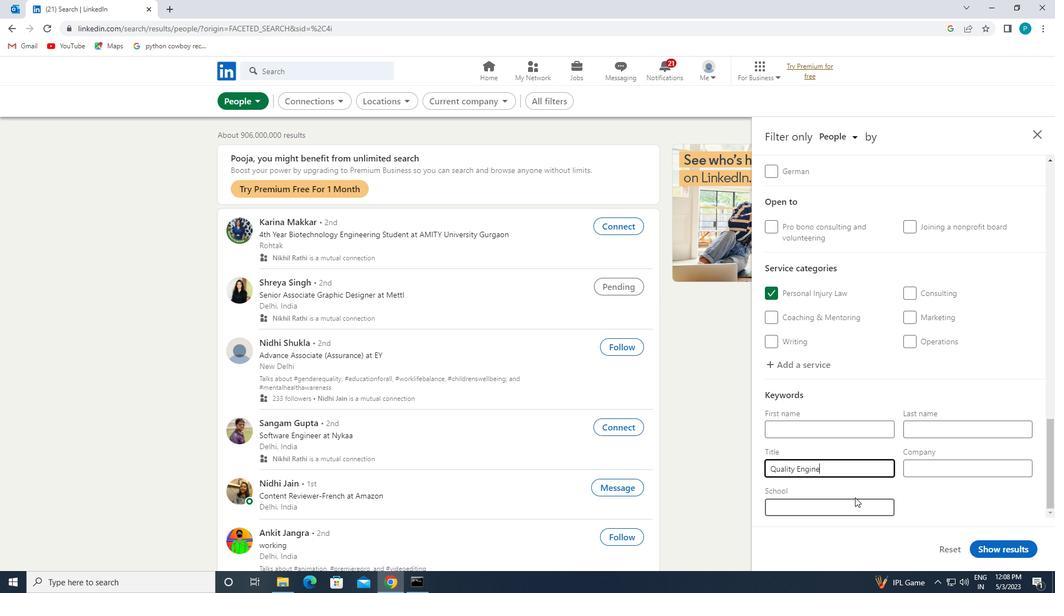 
Action: Mouse moved to (999, 553)
Screenshot: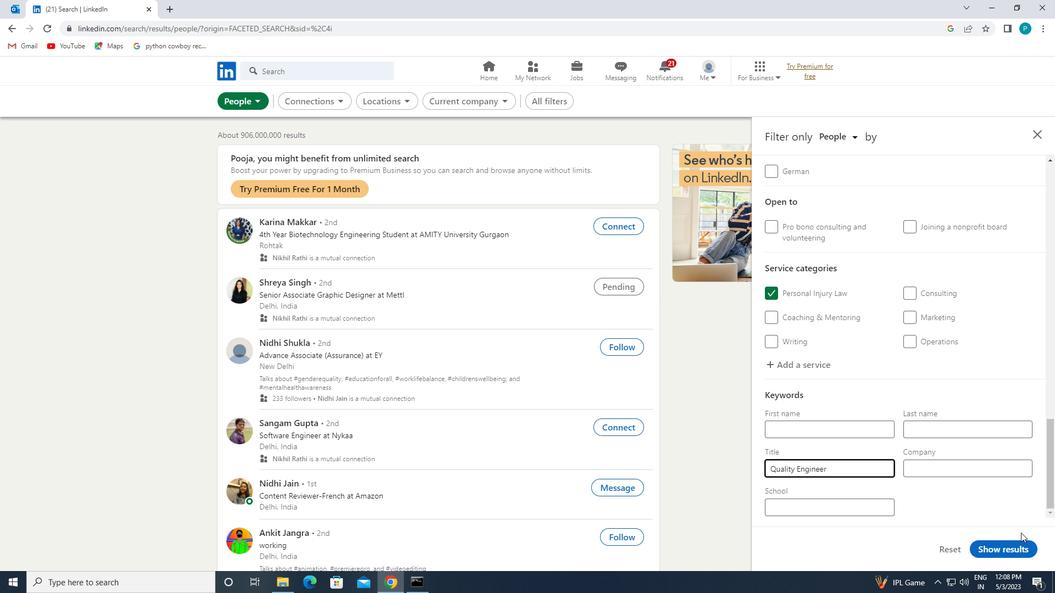 
Action: Mouse pressed left at (999, 553)
Screenshot: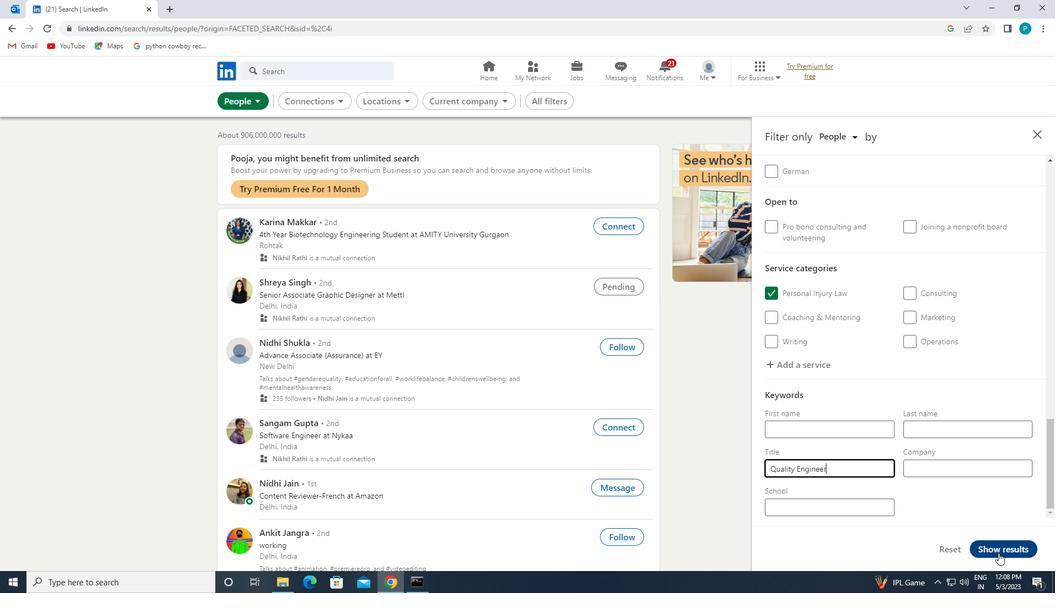 
